 Task: Search one way flight ticket for 4 adults, 1 infant in seat and 1 infant on lap in premium economy from Tinian Island: Tinian International Airport (west Tinian) to Laramie: Laramie Regional Airport on 5-3-2023. Choice of flights is Alaska. Number of bags: 1 checked bag. Price is upto 40000. Outbound departure time preference is 8:00.
Action: Mouse moved to (313, 275)
Screenshot: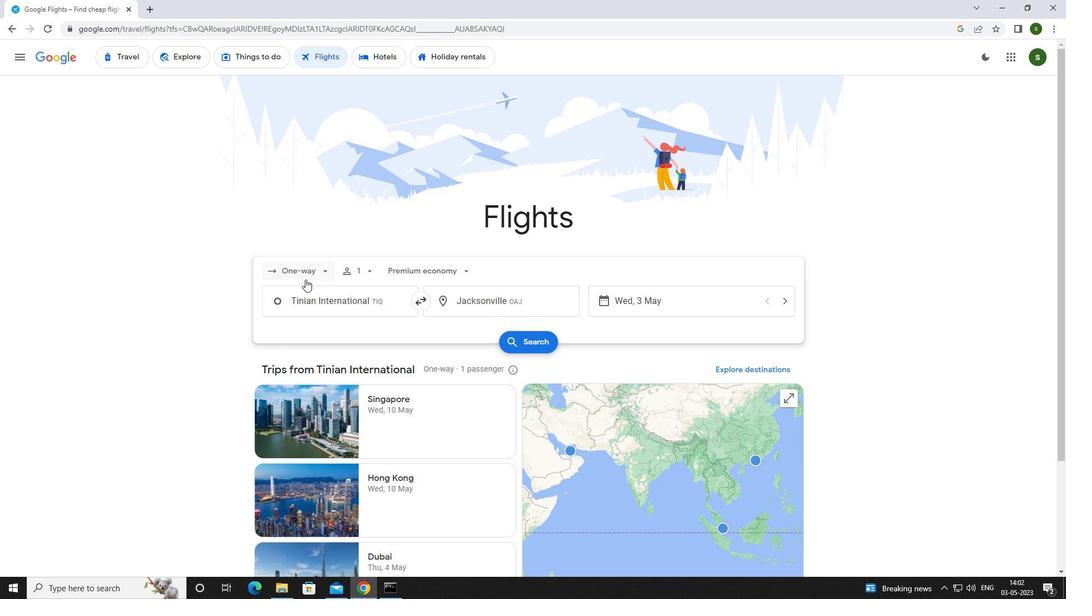 
Action: Mouse pressed left at (313, 275)
Screenshot: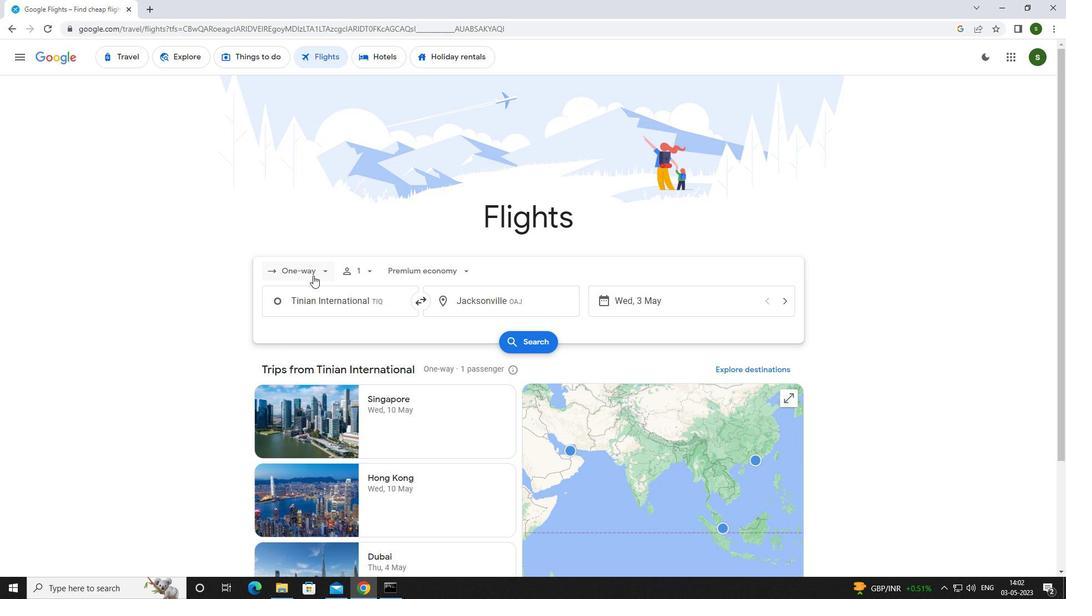 
Action: Mouse moved to (309, 318)
Screenshot: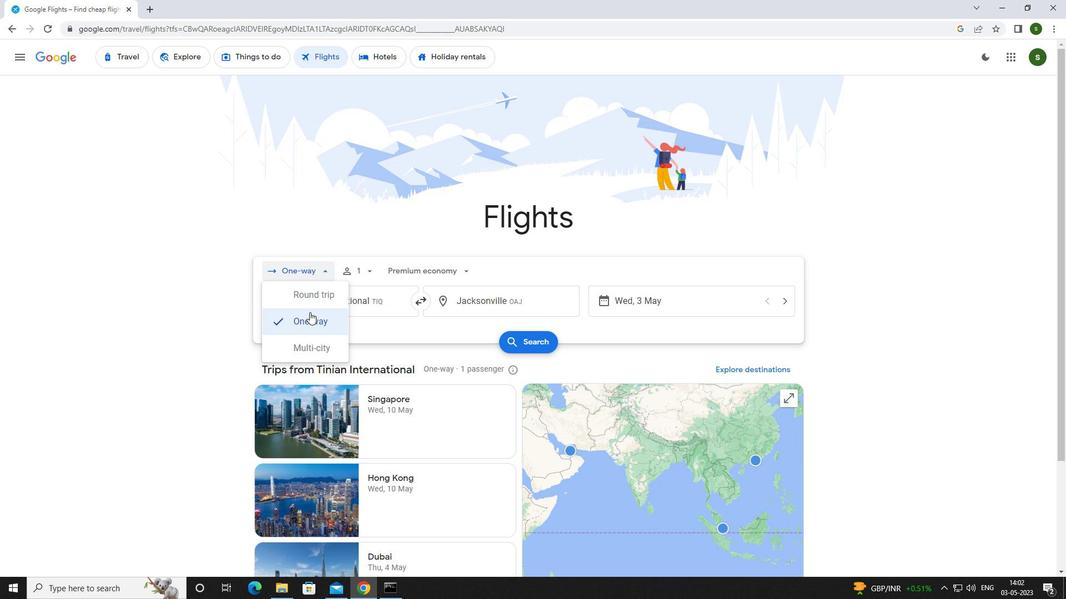 
Action: Mouse pressed left at (309, 318)
Screenshot: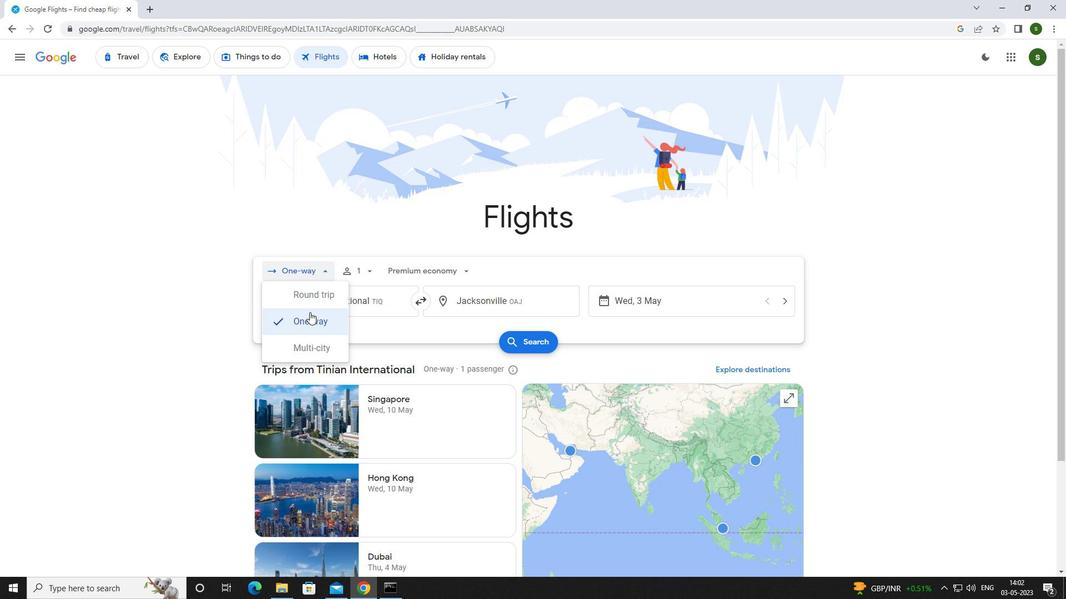 
Action: Mouse moved to (362, 264)
Screenshot: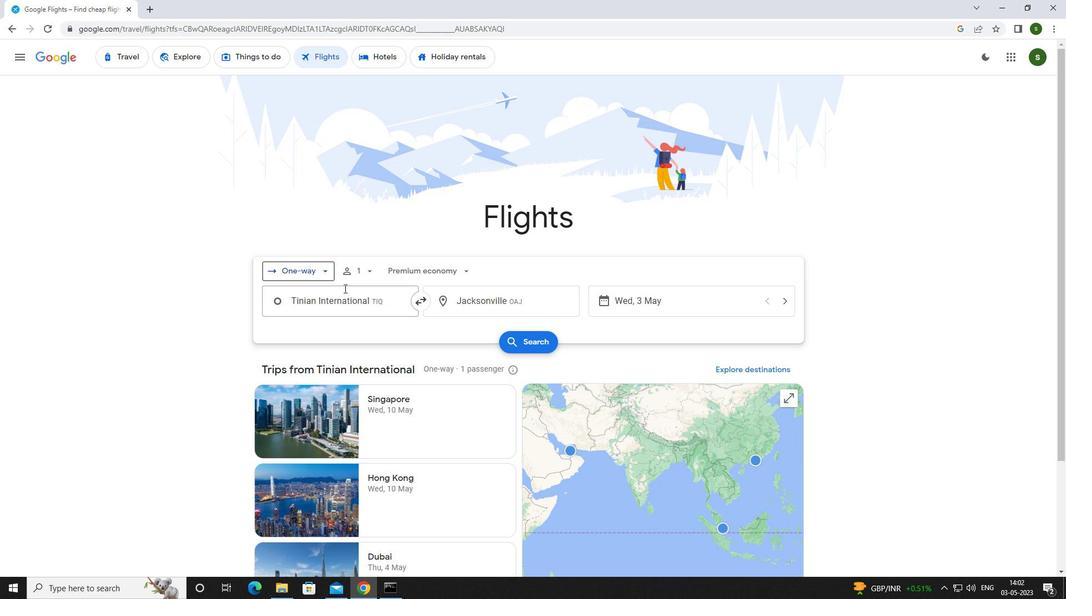 
Action: Mouse pressed left at (362, 264)
Screenshot: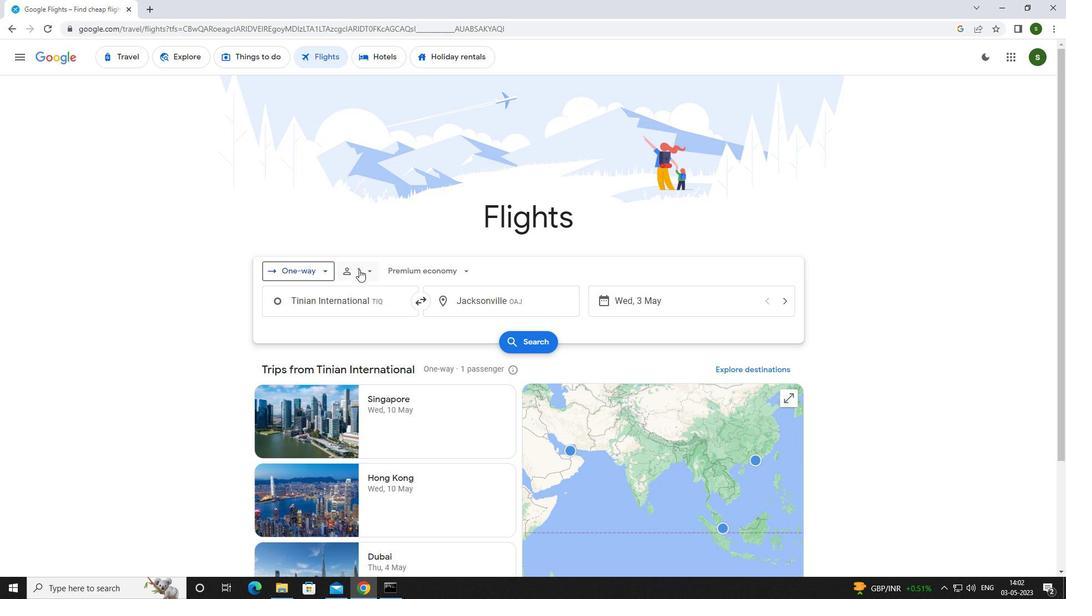 
Action: Mouse moved to (452, 297)
Screenshot: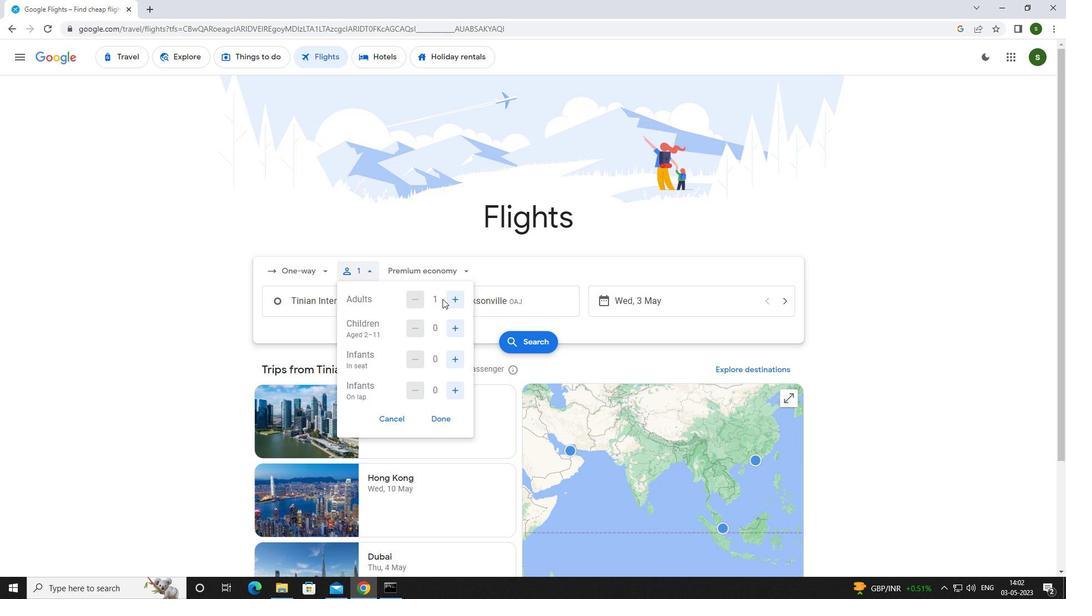 
Action: Mouse pressed left at (452, 297)
Screenshot: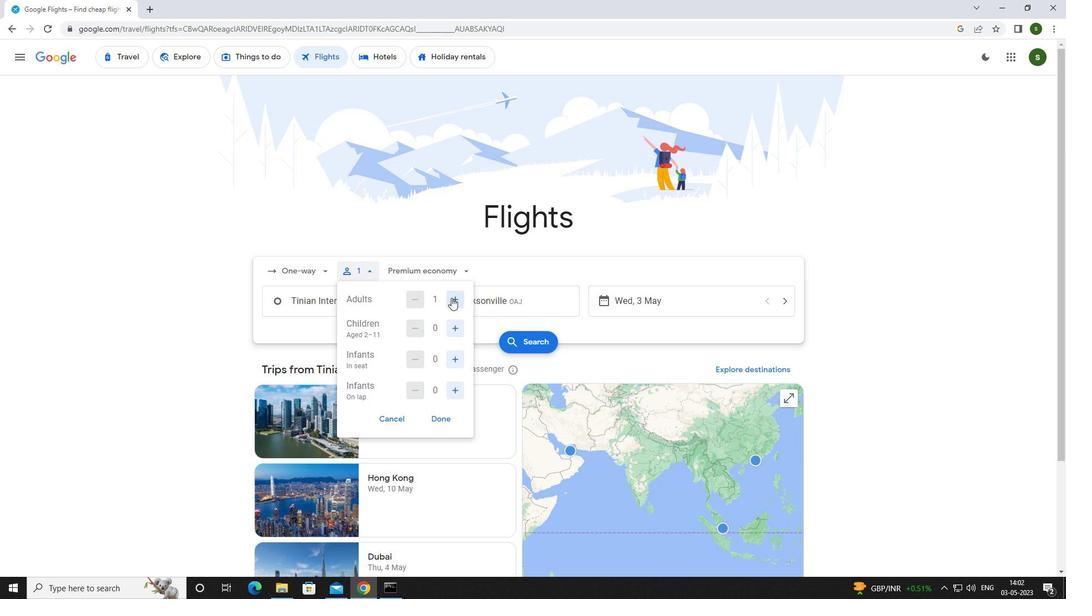 
Action: Mouse pressed left at (452, 297)
Screenshot: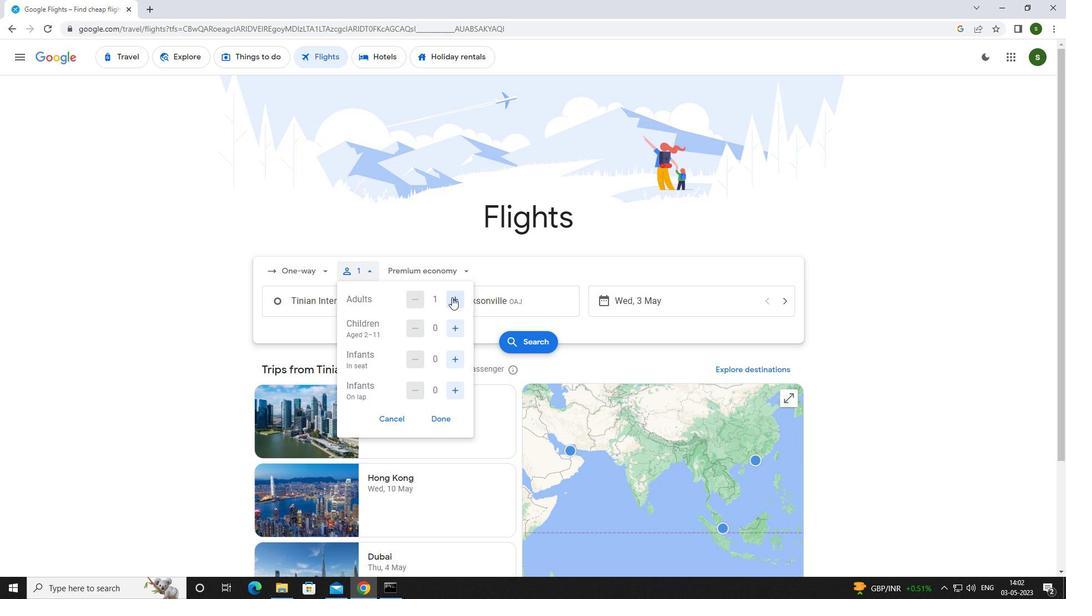 
Action: Mouse pressed left at (452, 297)
Screenshot: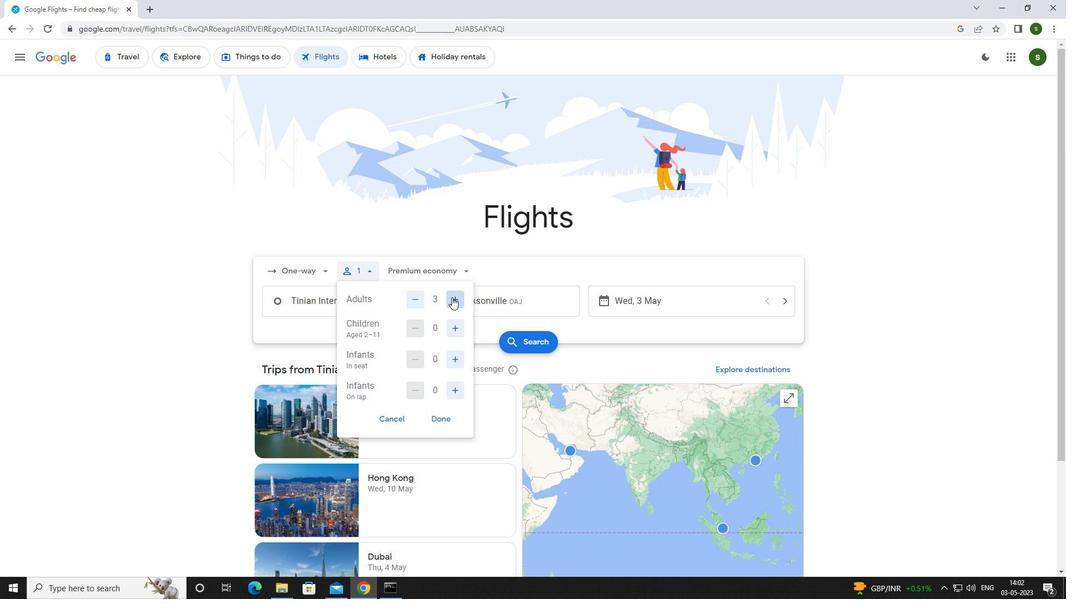 
Action: Mouse moved to (455, 359)
Screenshot: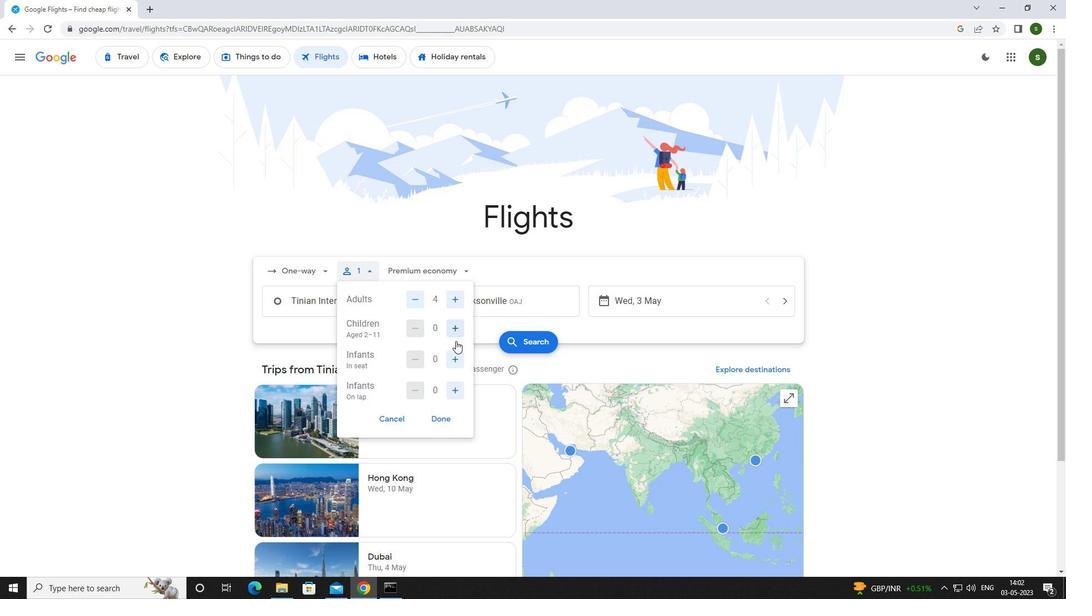 
Action: Mouse pressed left at (455, 359)
Screenshot: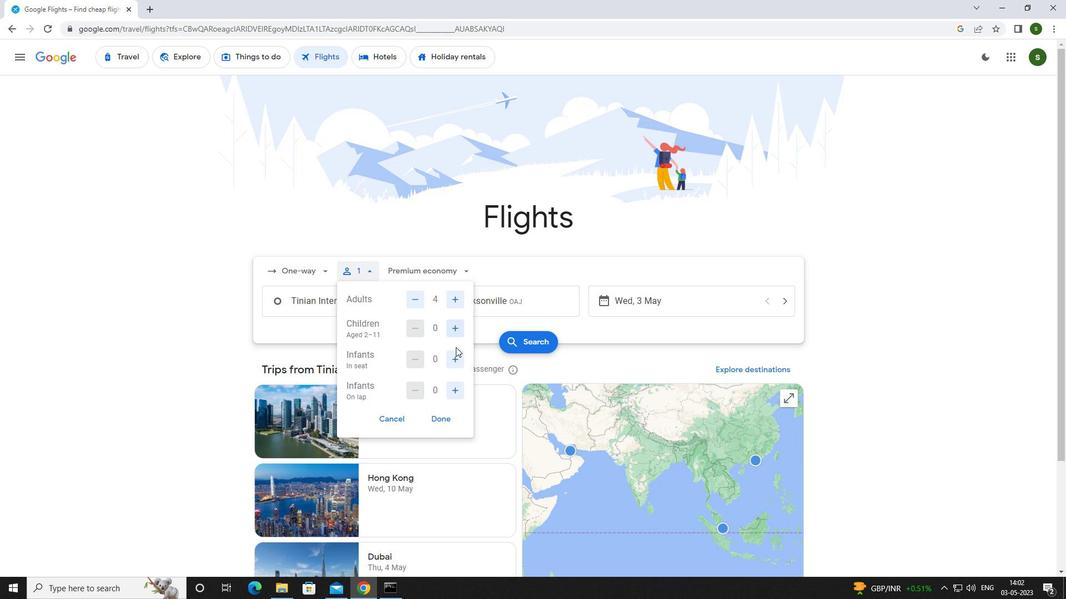
Action: Mouse moved to (454, 395)
Screenshot: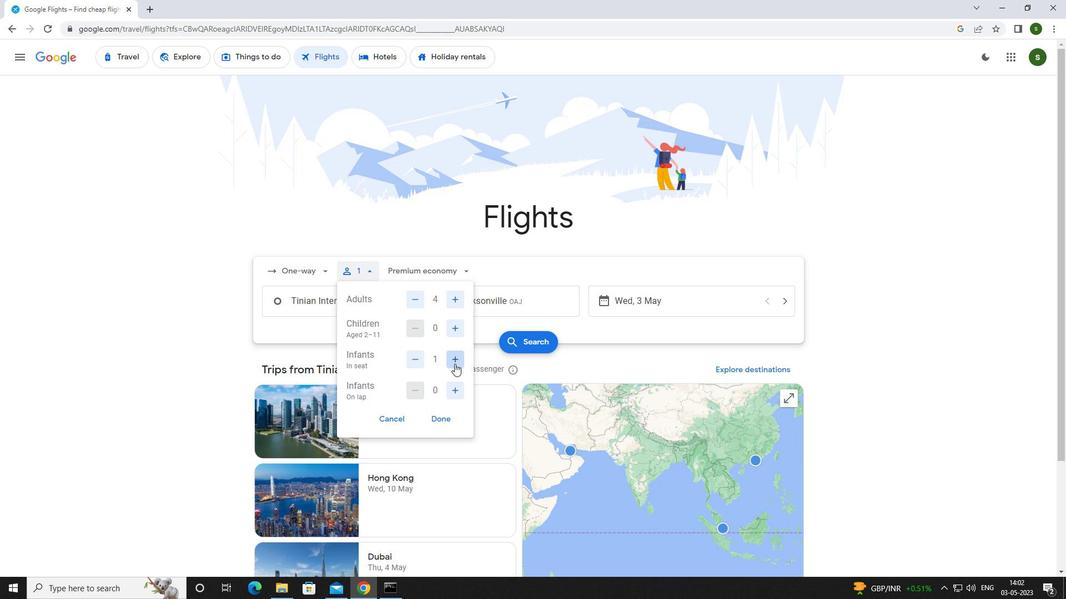 
Action: Mouse pressed left at (454, 395)
Screenshot: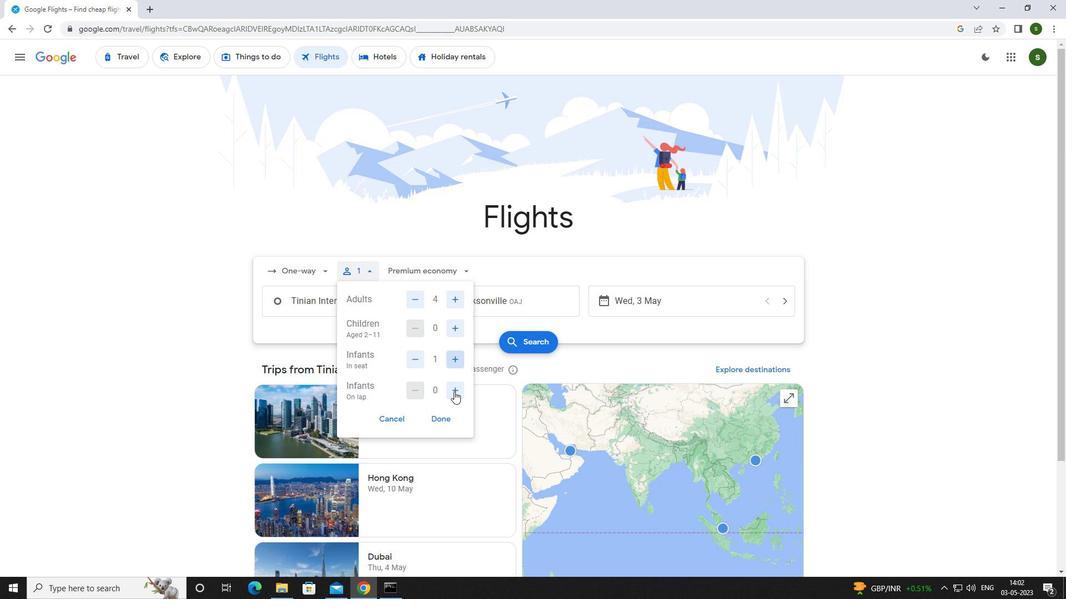 
Action: Mouse moved to (443, 268)
Screenshot: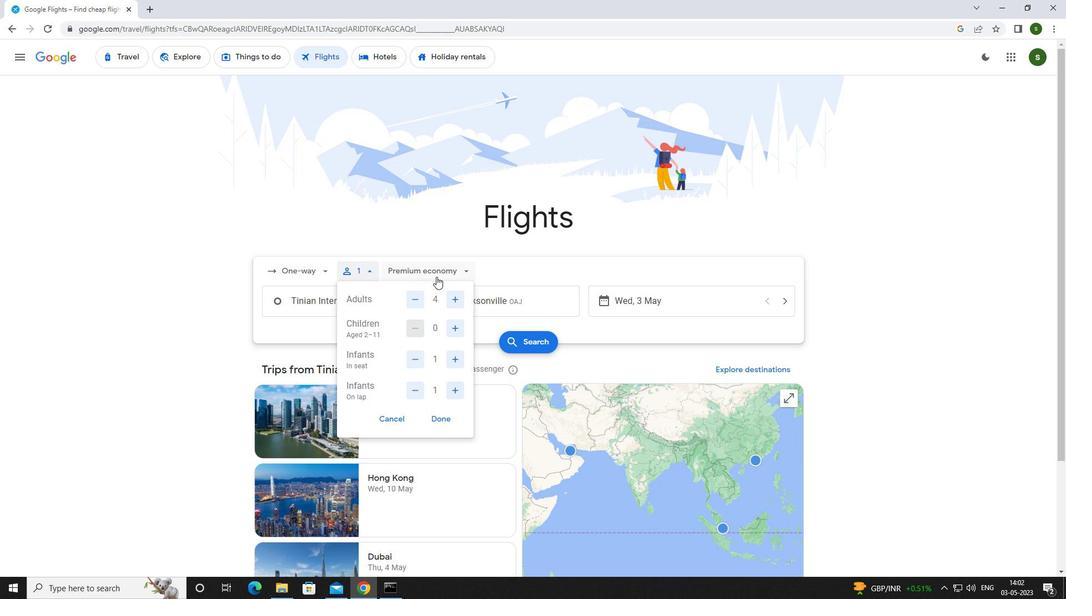 
Action: Mouse pressed left at (443, 268)
Screenshot: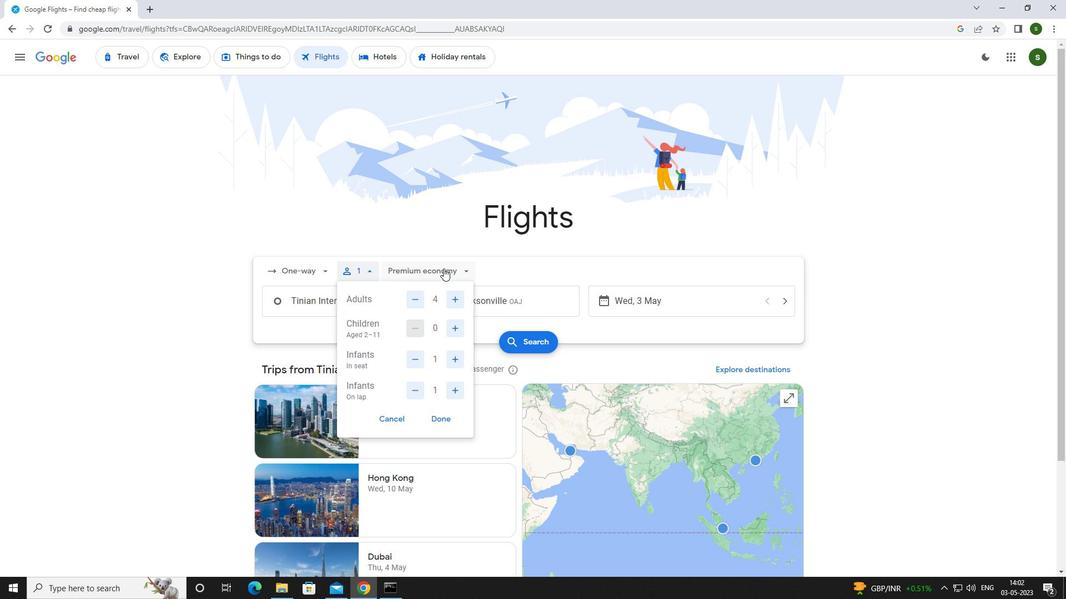 
Action: Mouse moved to (439, 324)
Screenshot: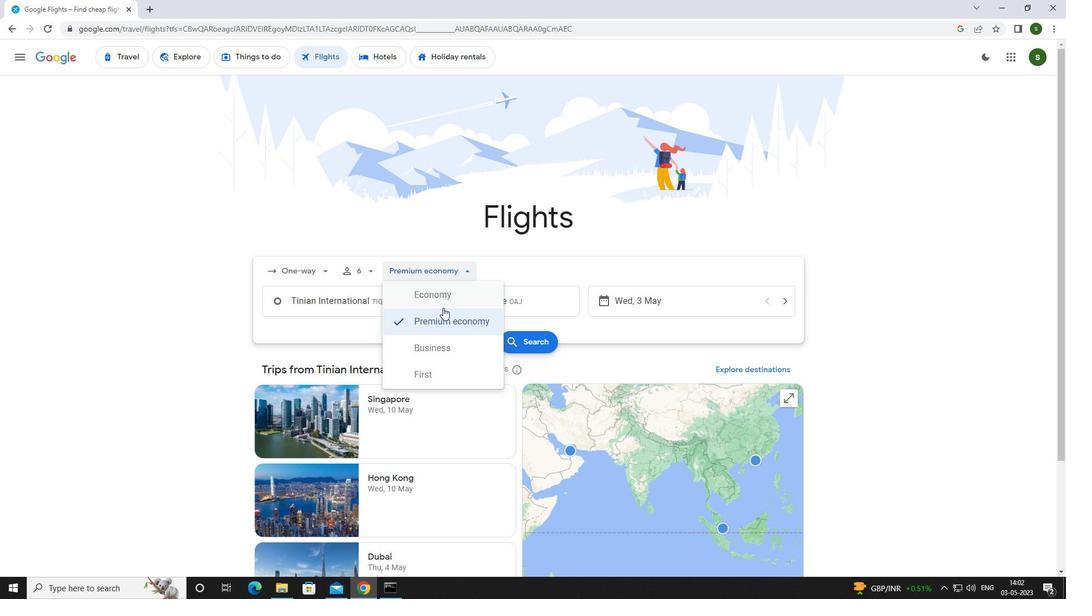 
Action: Mouse pressed left at (439, 324)
Screenshot: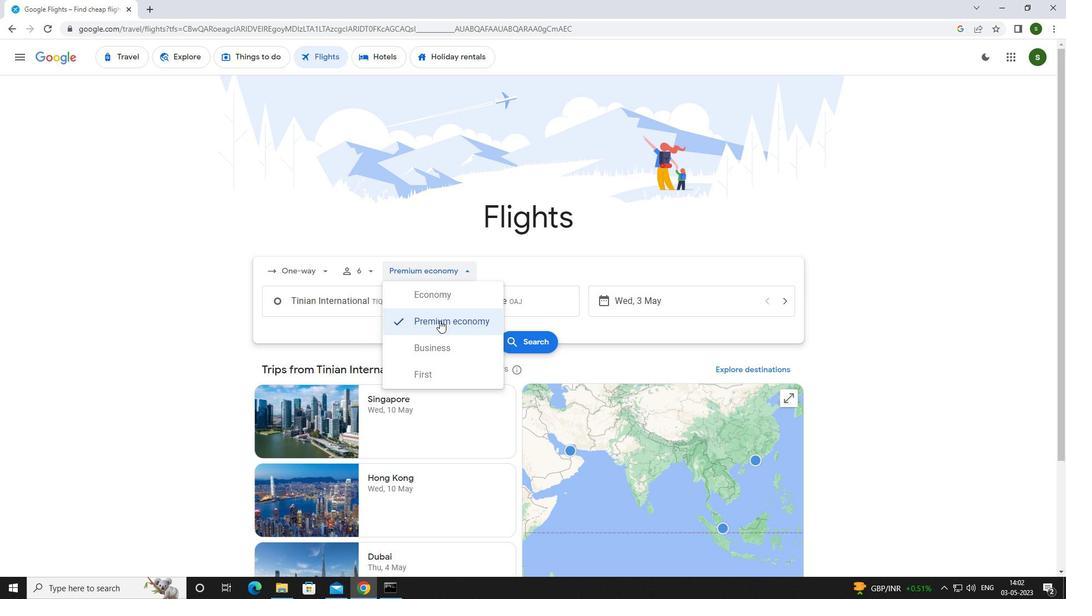 
Action: Mouse moved to (397, 305)
Screenshot: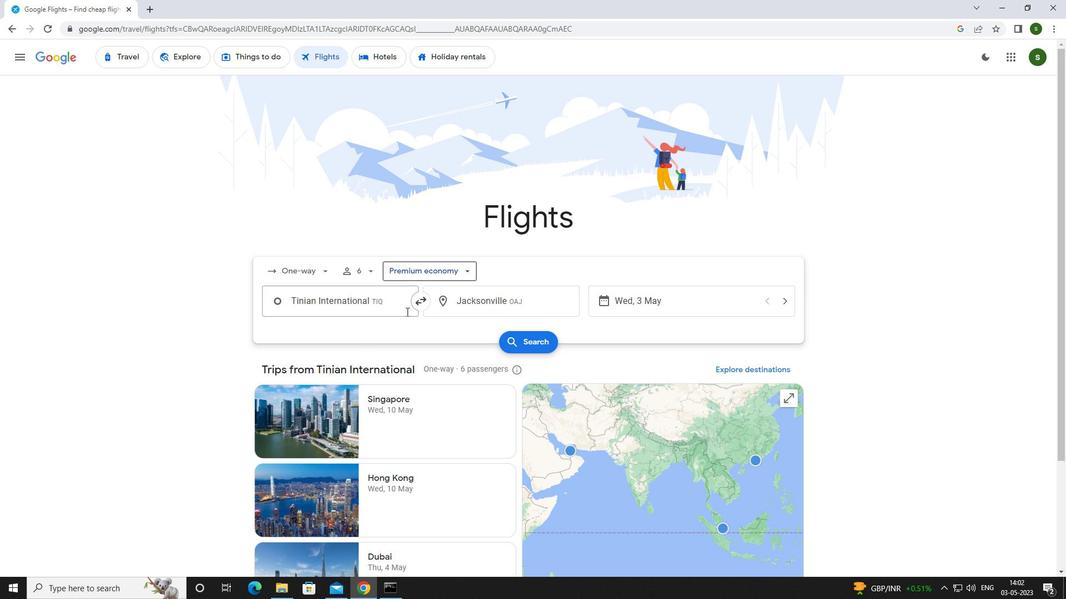 
Action: Mouse pressed left at (397, 305)
Screenshot: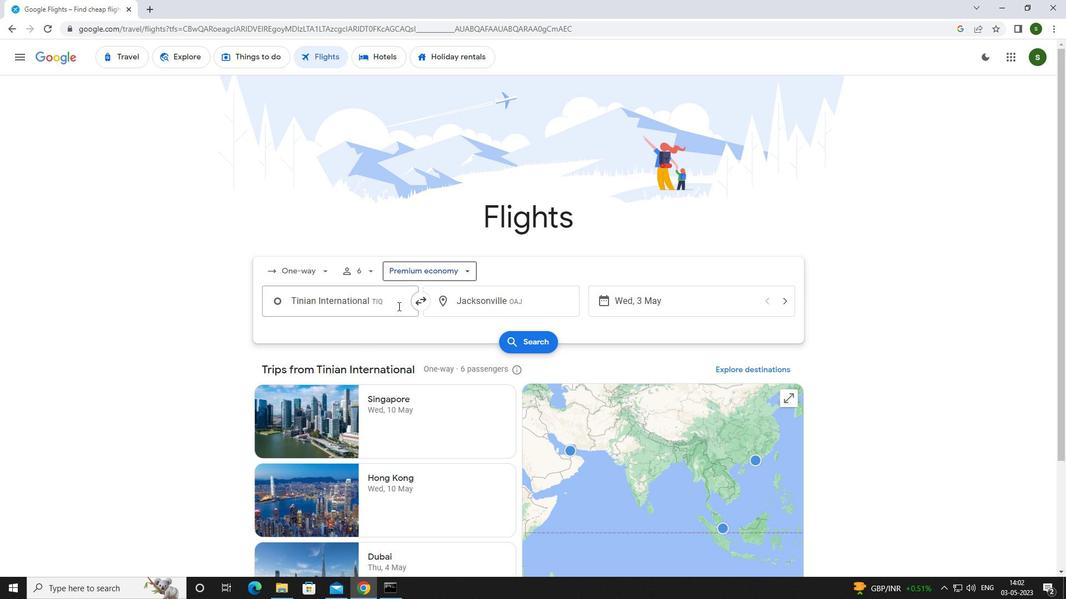 
Action: Mouse moved to (394, 305)
Screenshot: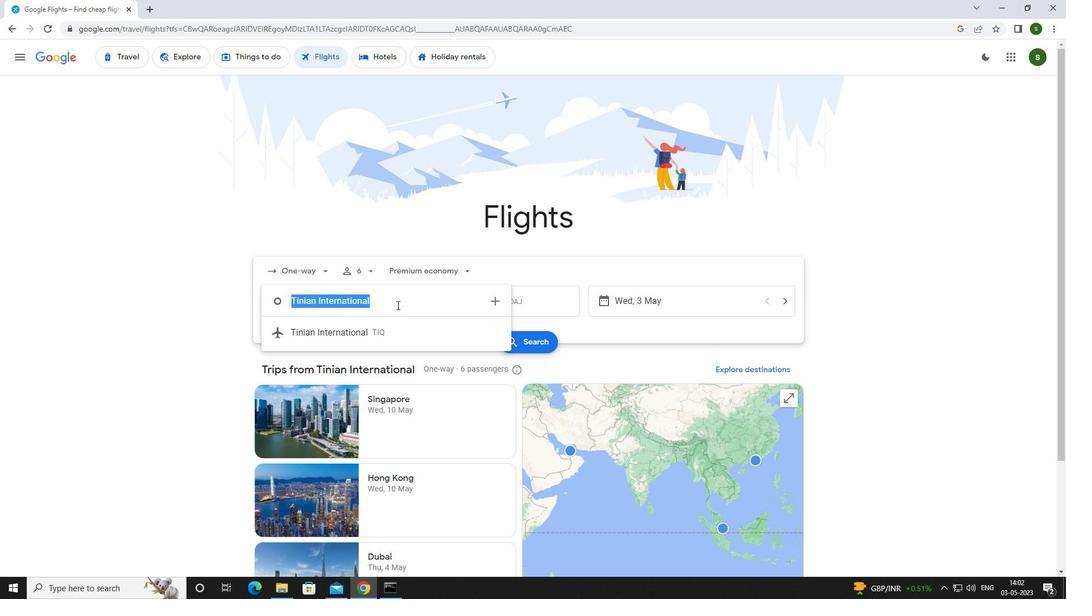 
Action: Key pressed <Key.caps_lock>t<Key.caps_lock>inian<Key.space>
Screenshot: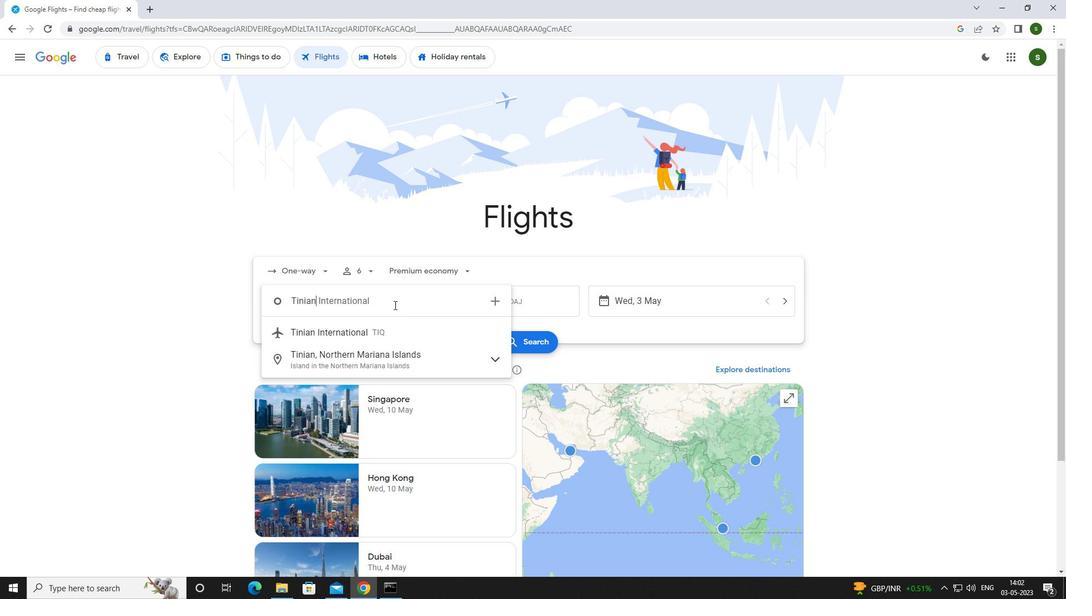 
Action: Mouse moved to (384, 328)
Screenshot: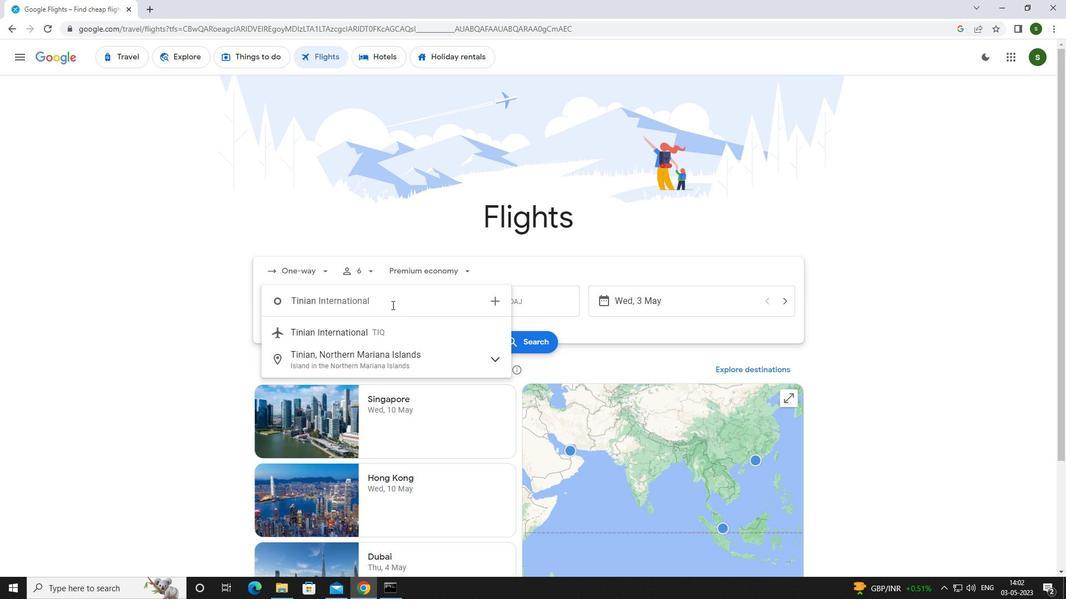 
Action: Mouse pressed left at (384, 328)
Screenshot: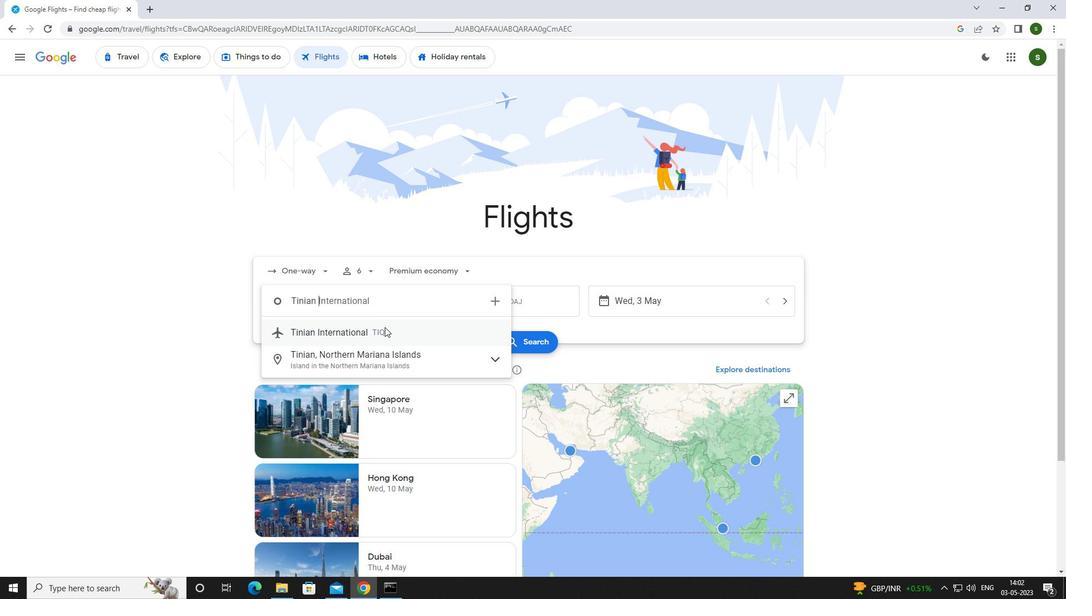 
Action: Mouse moved to (499, 303)
Screenshot: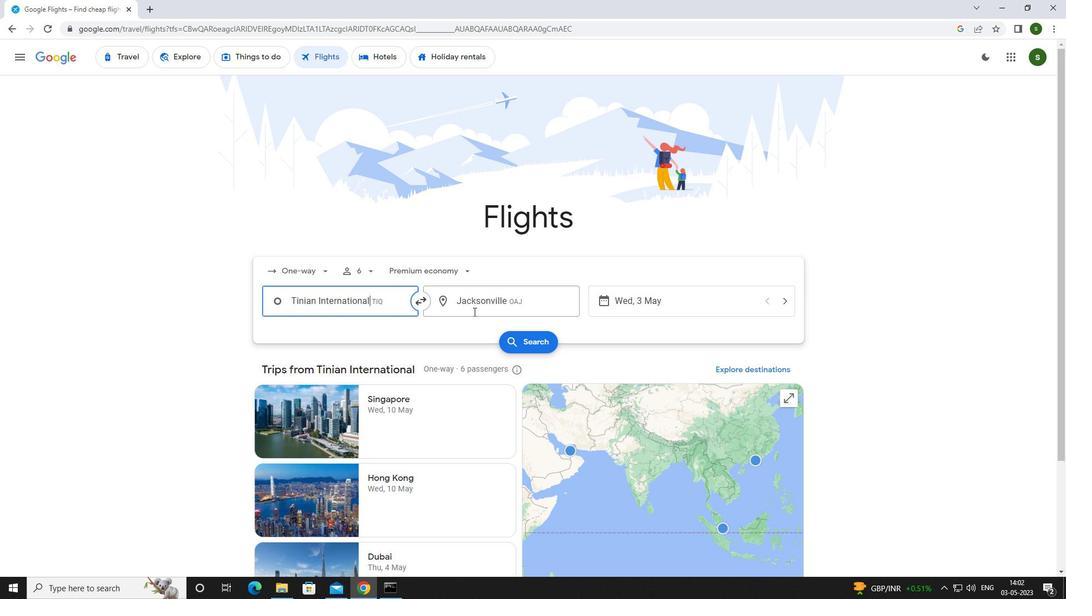 
Action: Mouse pressed left at (499, 303)
Screenshot: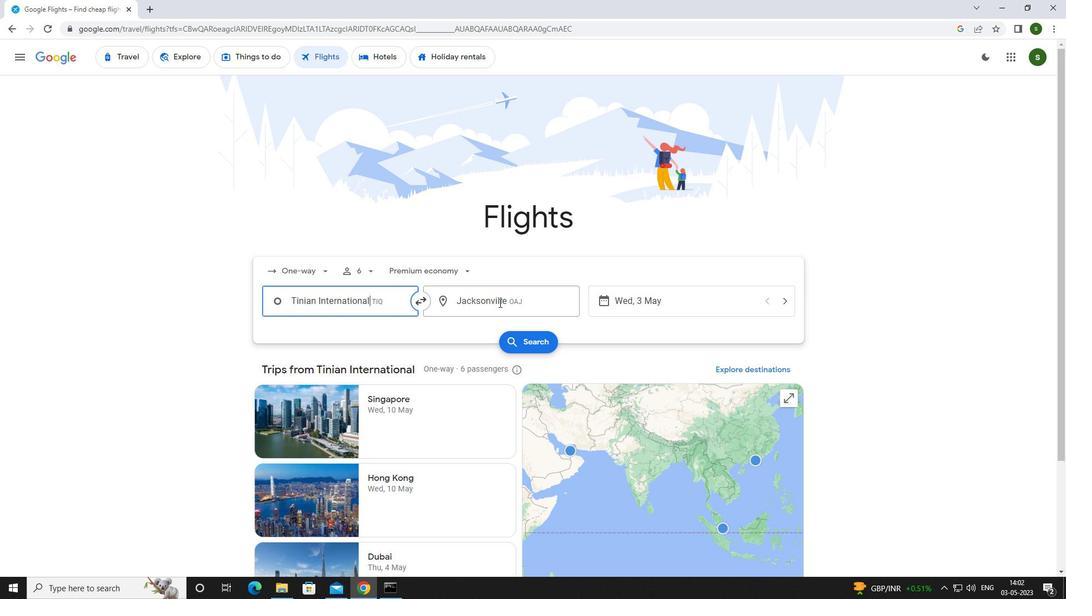 
Action: Mouse moved to (470, 309)
Screenshot: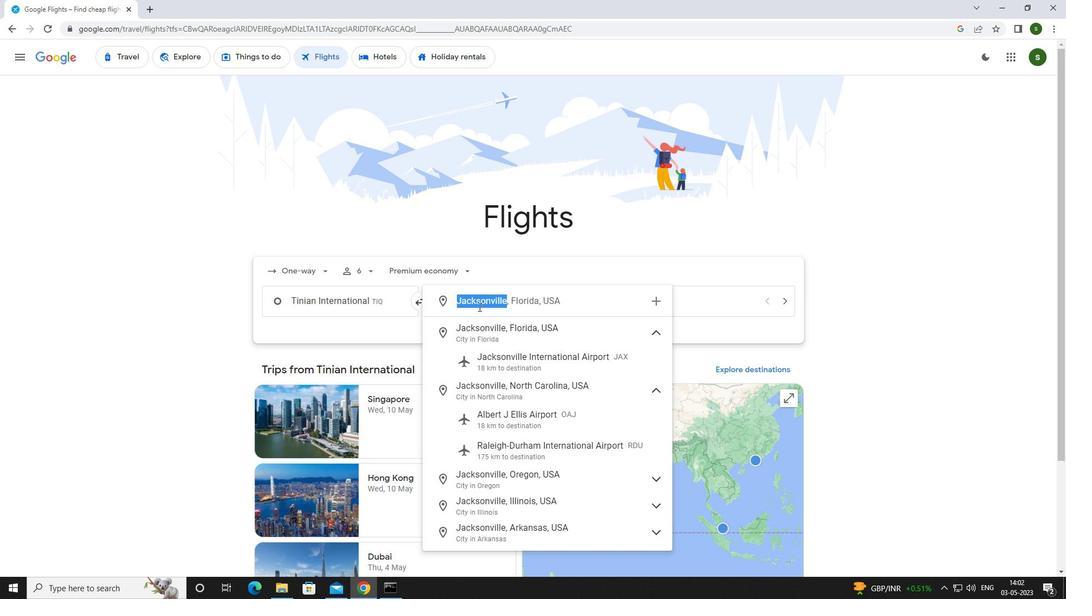 
Action: Key pressed <Key.caps_lock>l<Key.caps_lock>arami
Screenshot: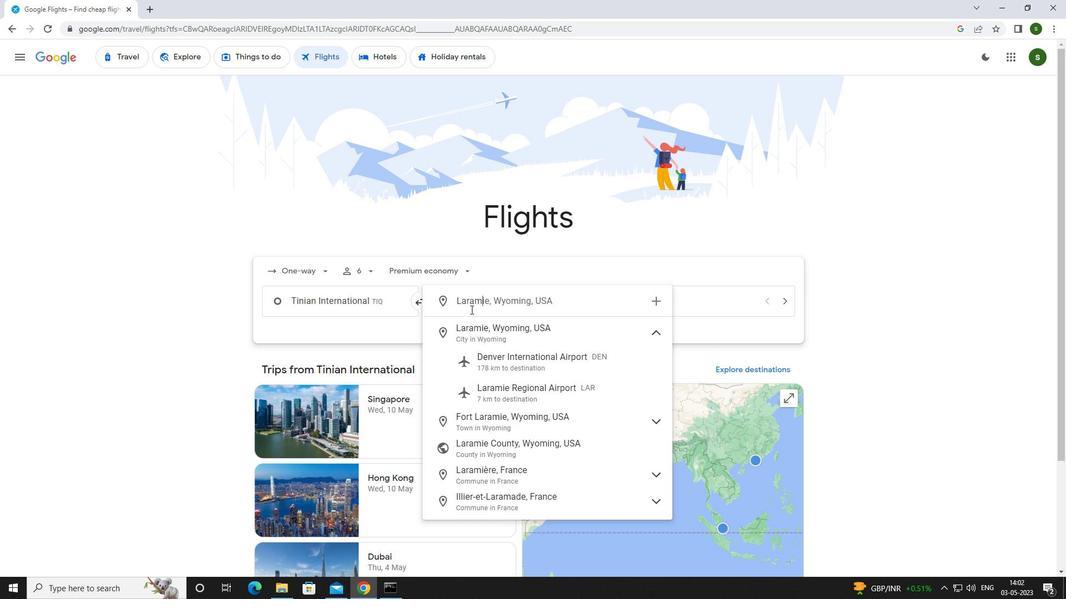 
Action: Mouse moved to (518, 387)
Screenshot: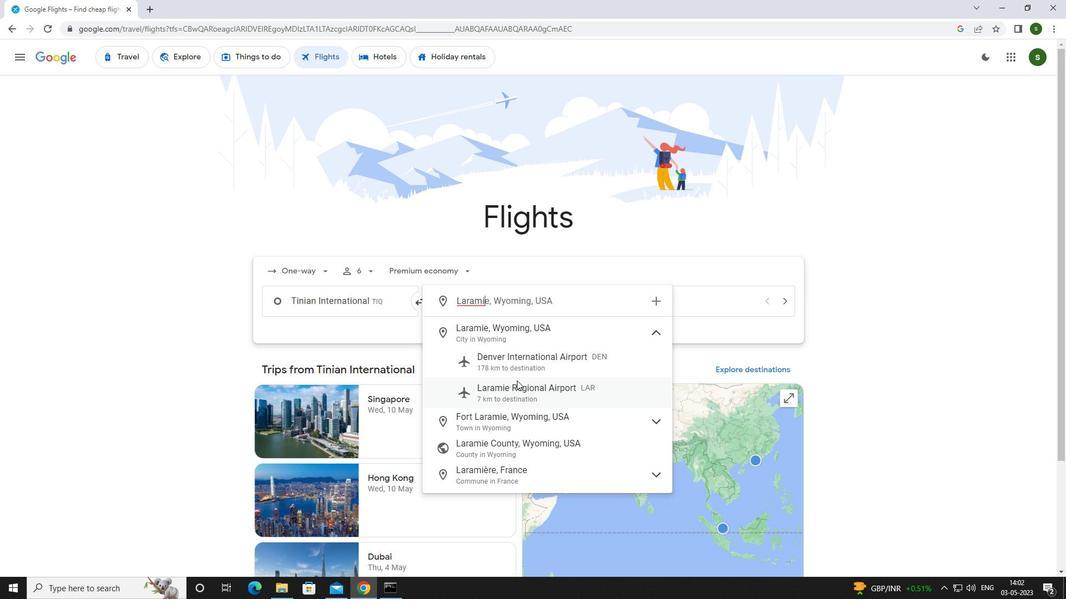 
Action: Mouse pressed left at (518, 387)
Screenshot: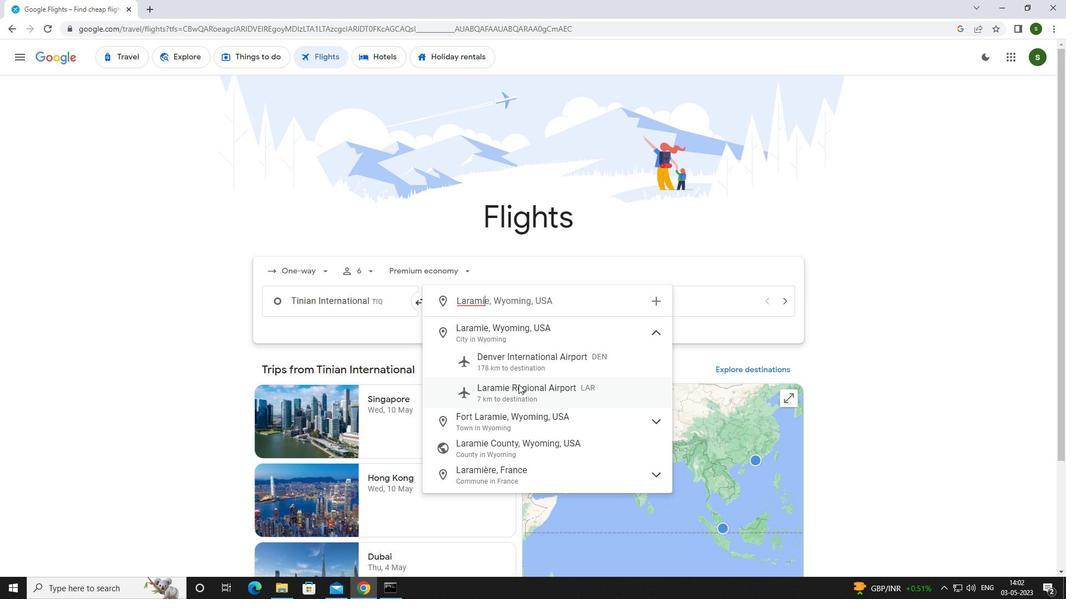 
Action: Mouse moved to (693, 296)
Screenshot: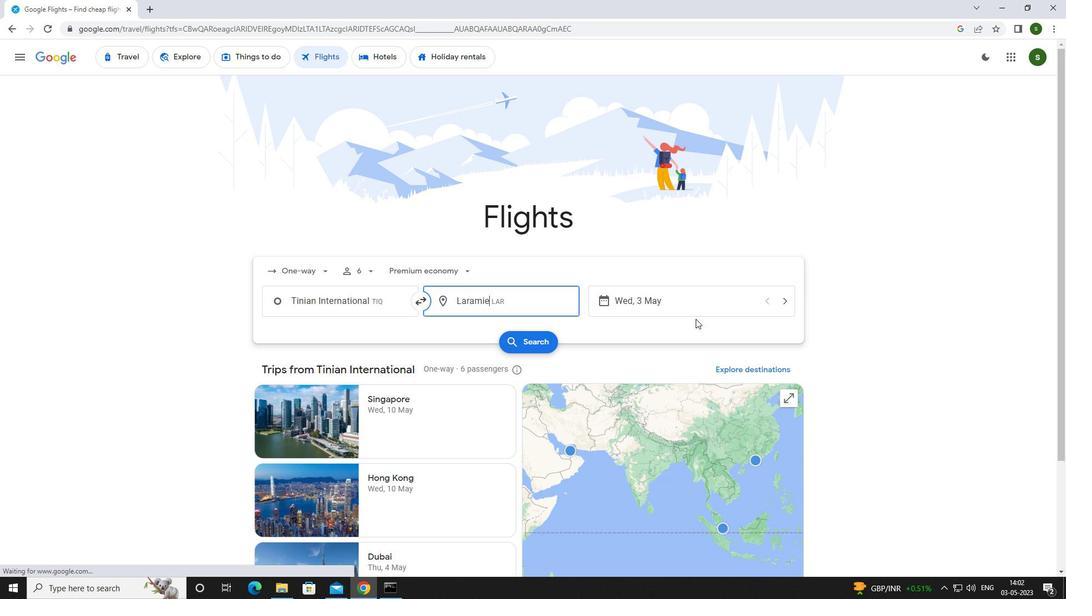 
Action: Mouse pressed left at (693, 296)
Screenshot: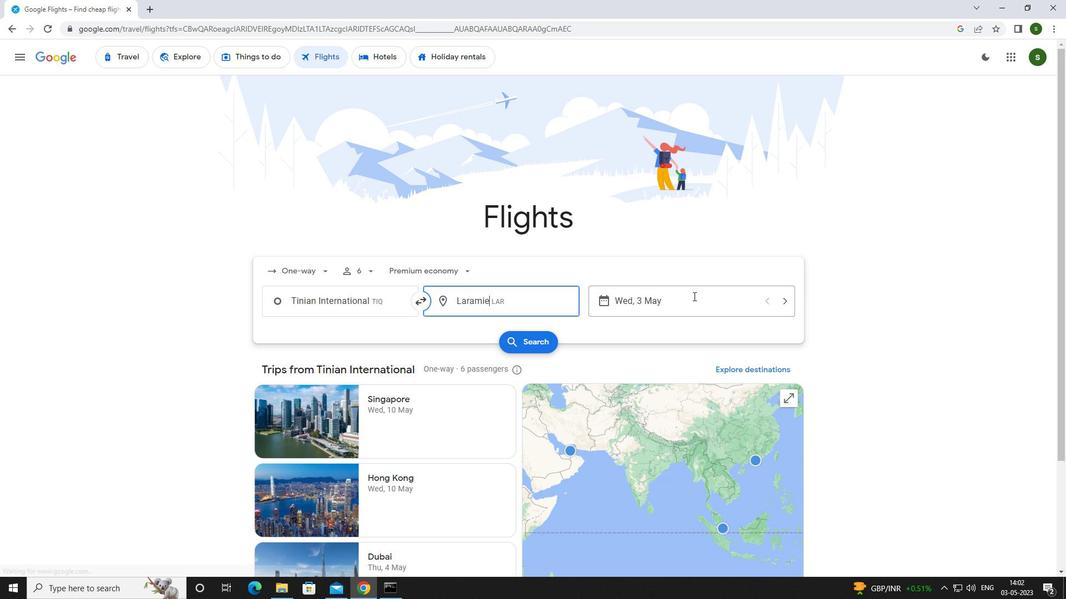 
Action: Mouse moved to (472, 383)
Screenshot: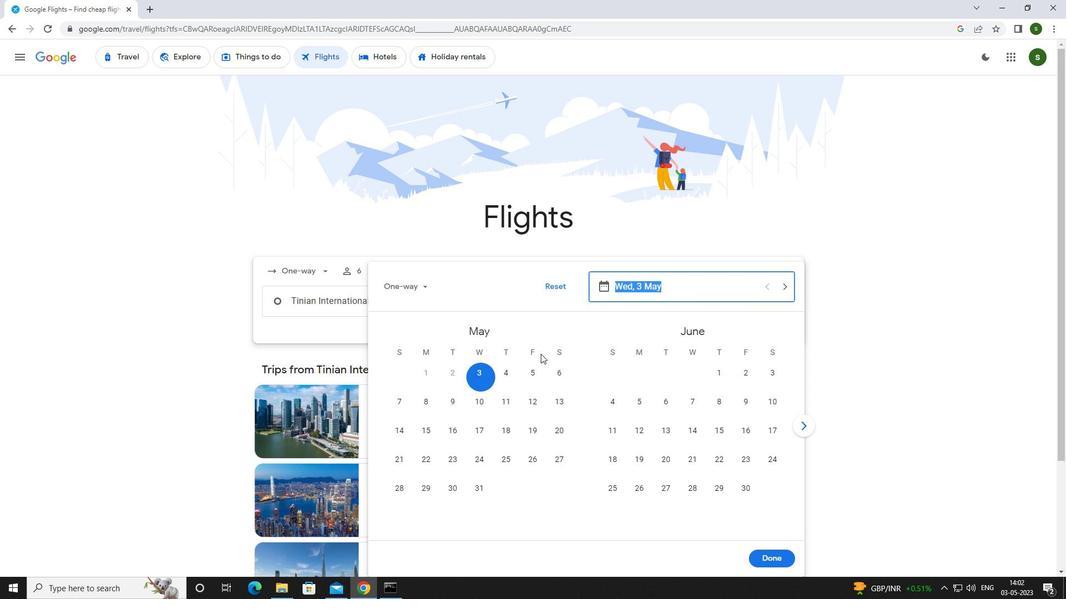 
Action: Mouse pressed left at (472, 383)
Screenshot: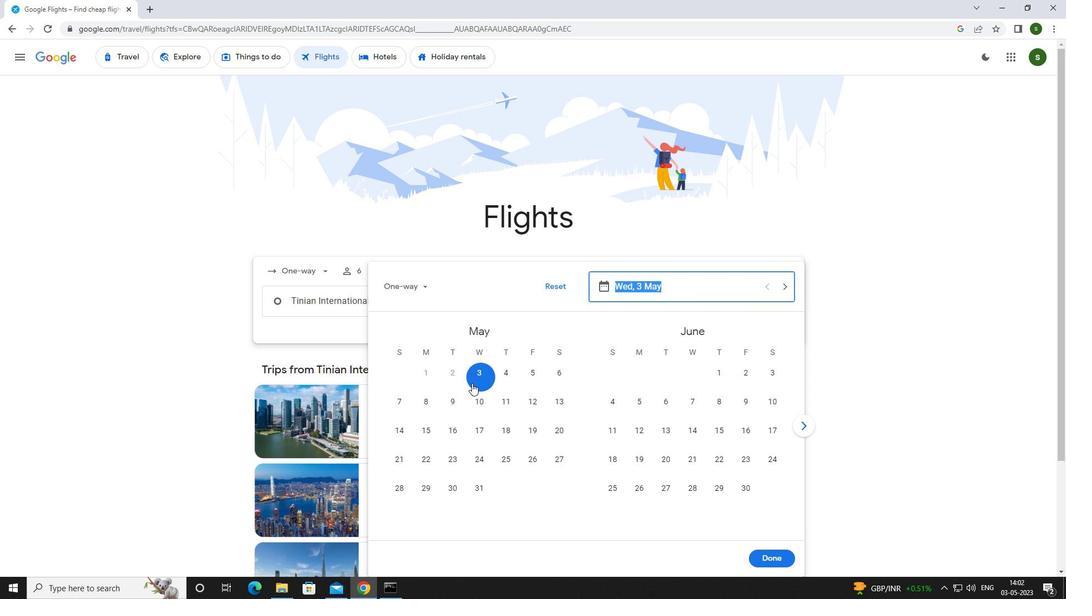 
Action: Mouse moved to (780, 558)
Screenshot: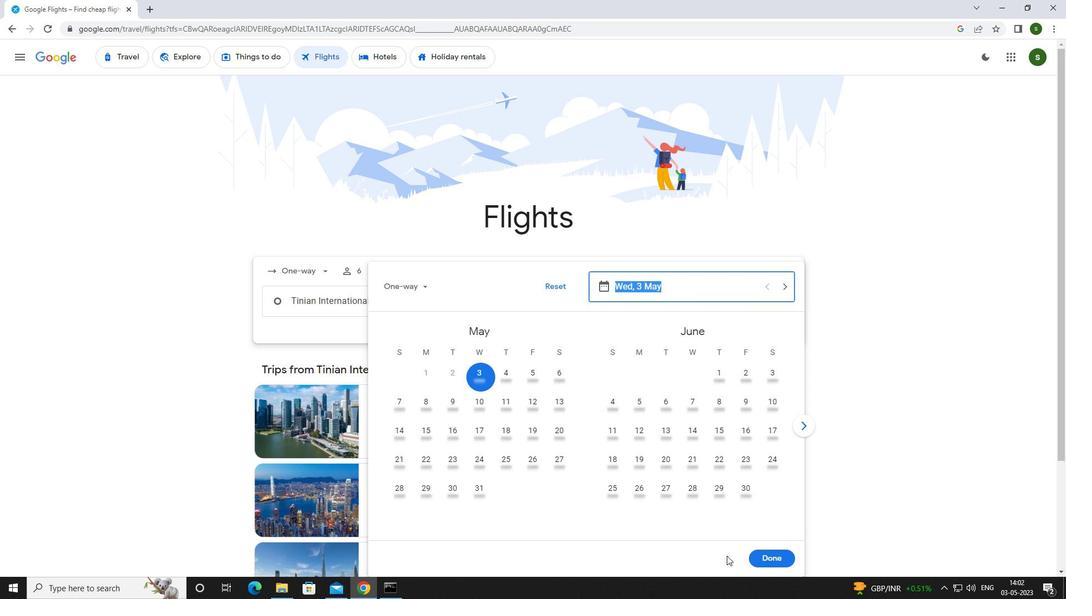 
Action: Mouse pressed left at (780, 558)
Screenshot: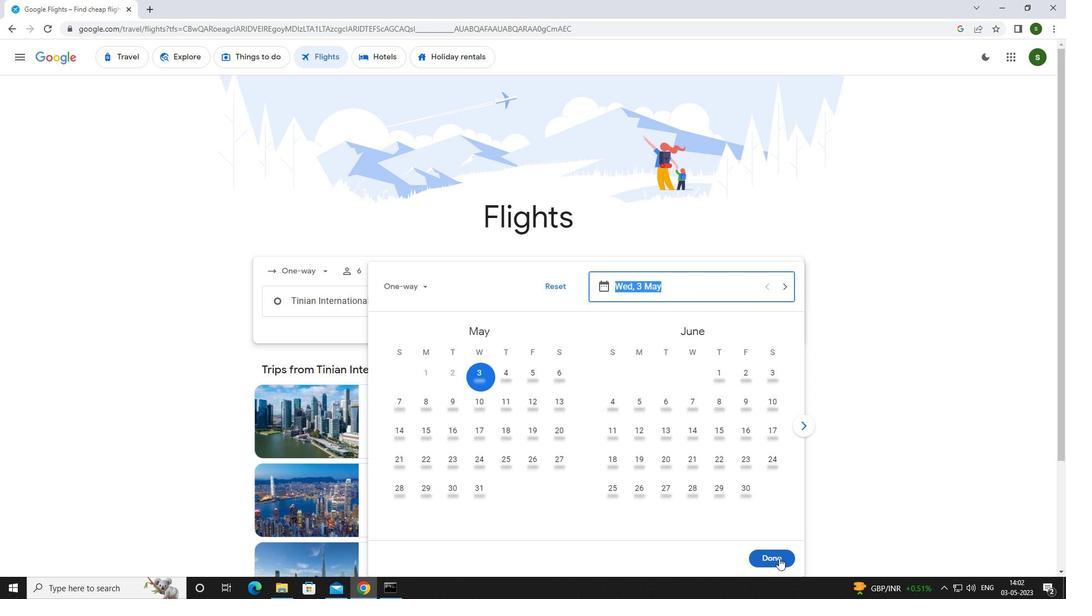 
Action: Mouse moved to (524, 345)
Screenshot: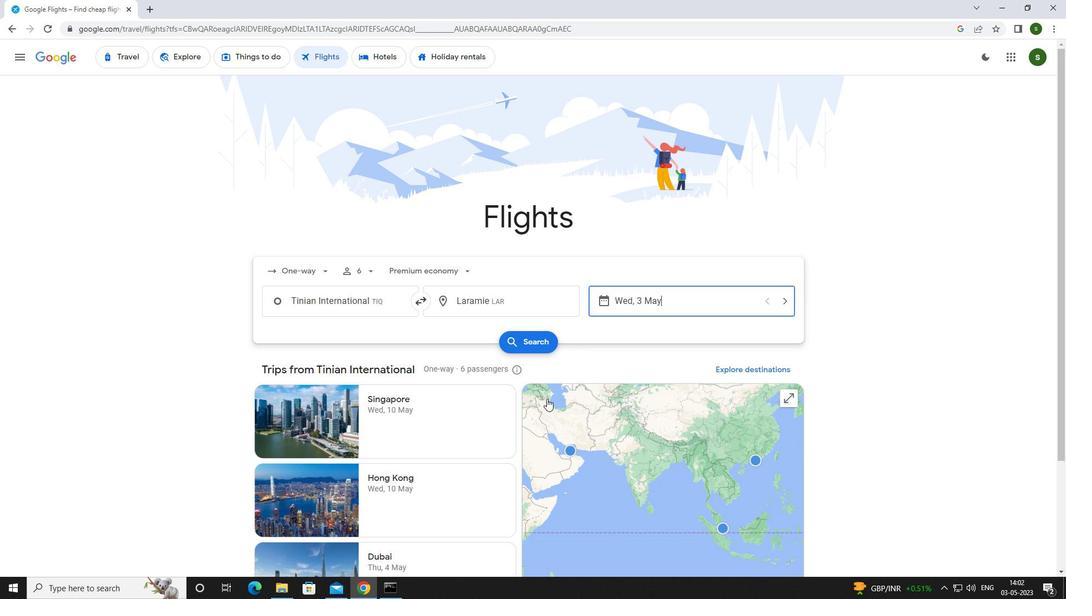 
Action: Mouse pressed left at (524, 345)
Screenshot: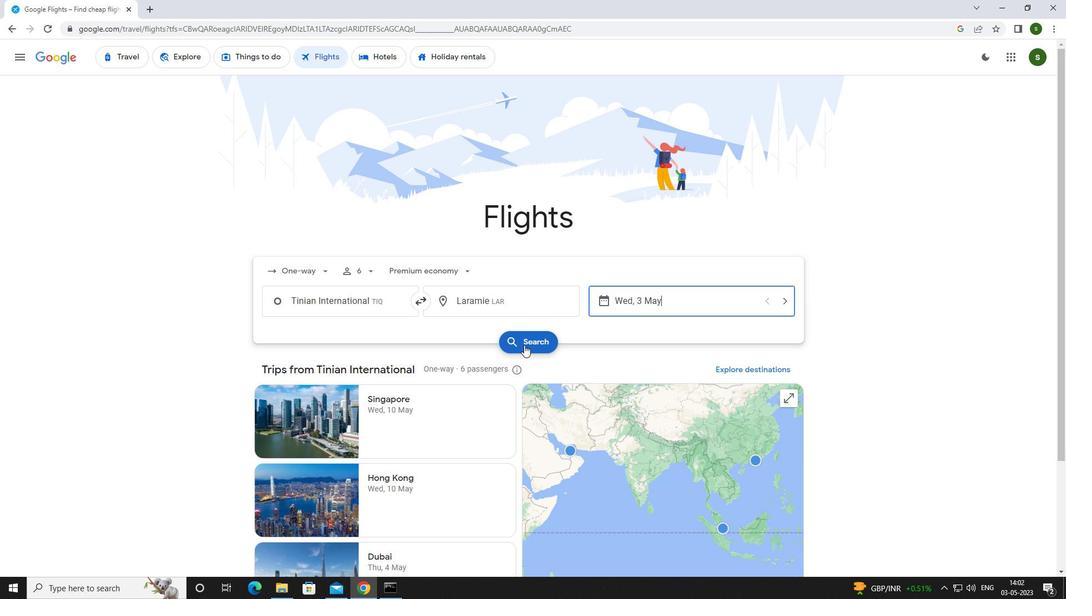 
Action: Mouse moved to (274, 158)
Screenshot: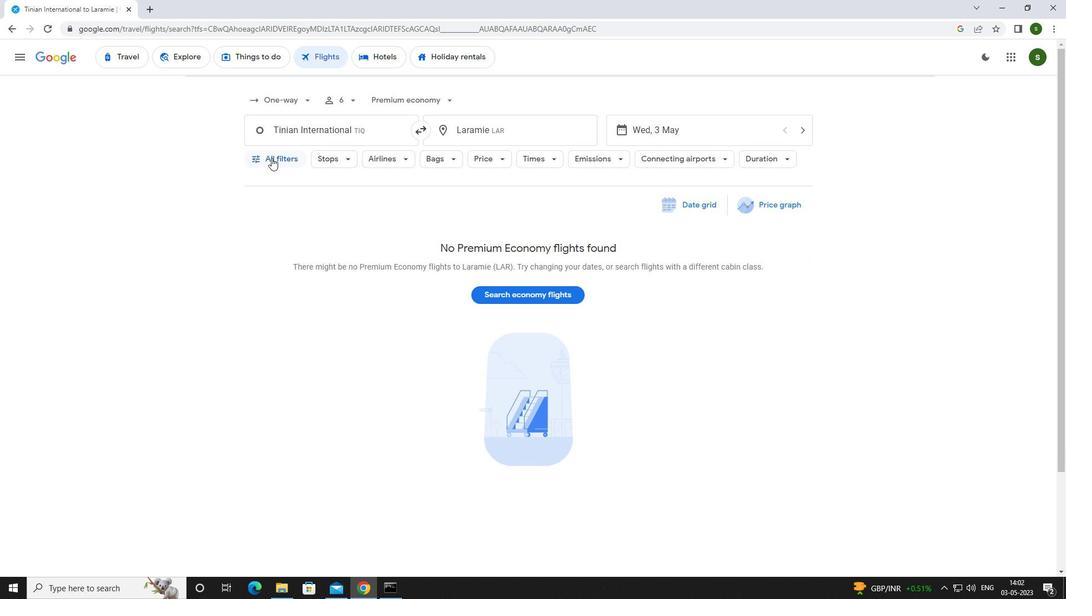 
Action: Mouse pressed left at (274, 158)
Screenshot: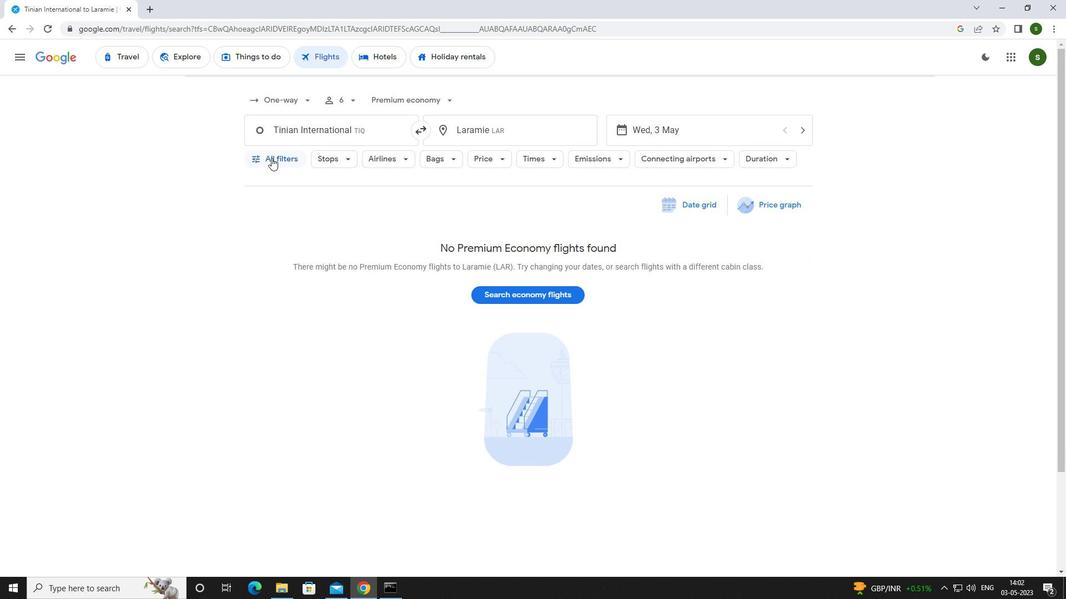 
Action: Mouse moved to (413, 395)
Screenshot: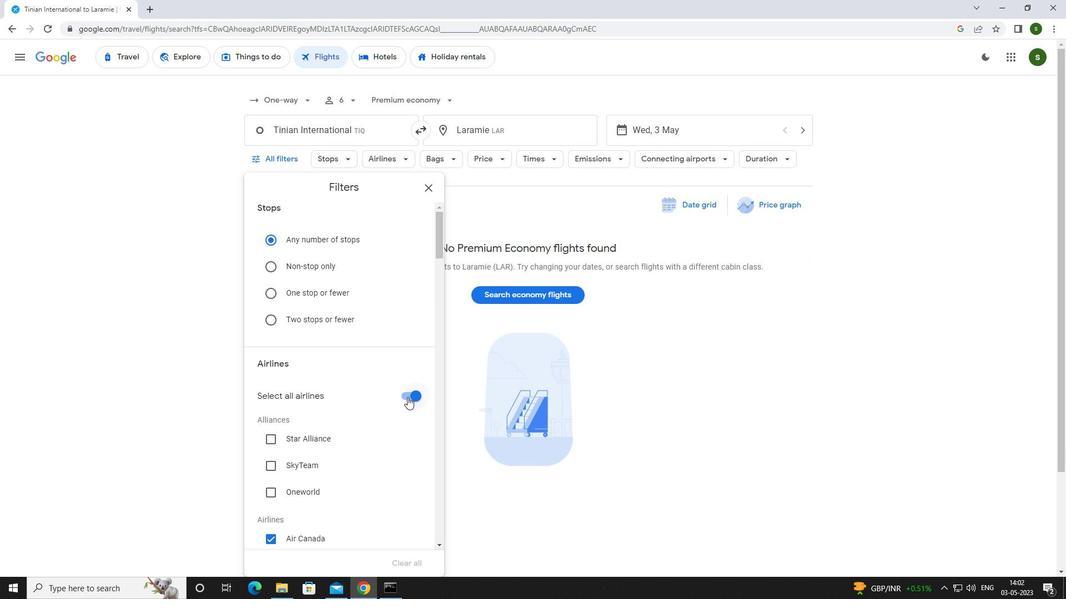 
Action: Mouse pressed left at (413, 395)
Screenshot: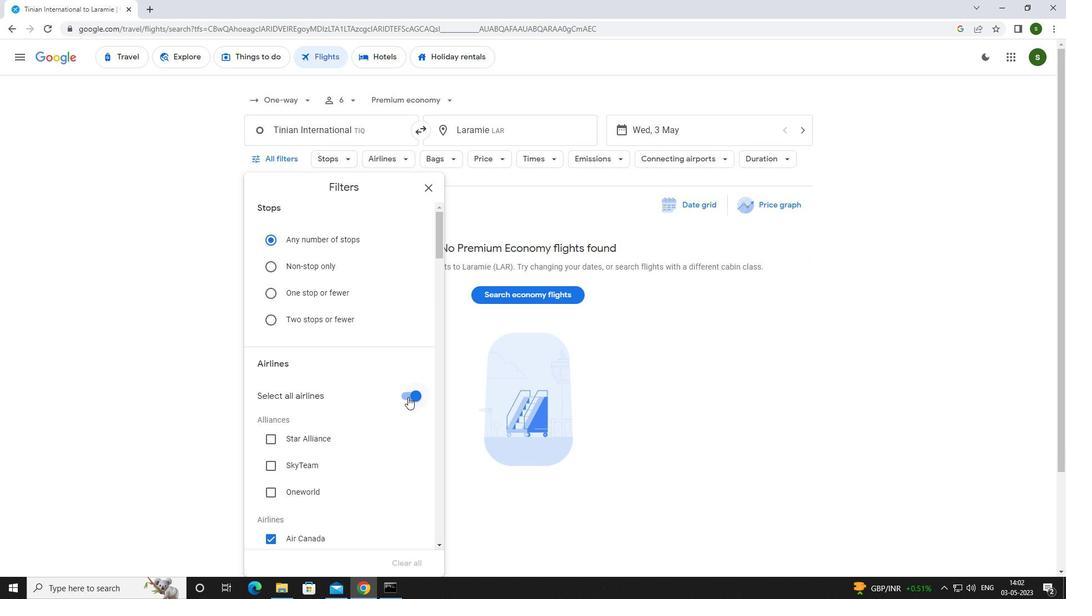 
Action: Mouse moved to (360, 357)
Screenshot: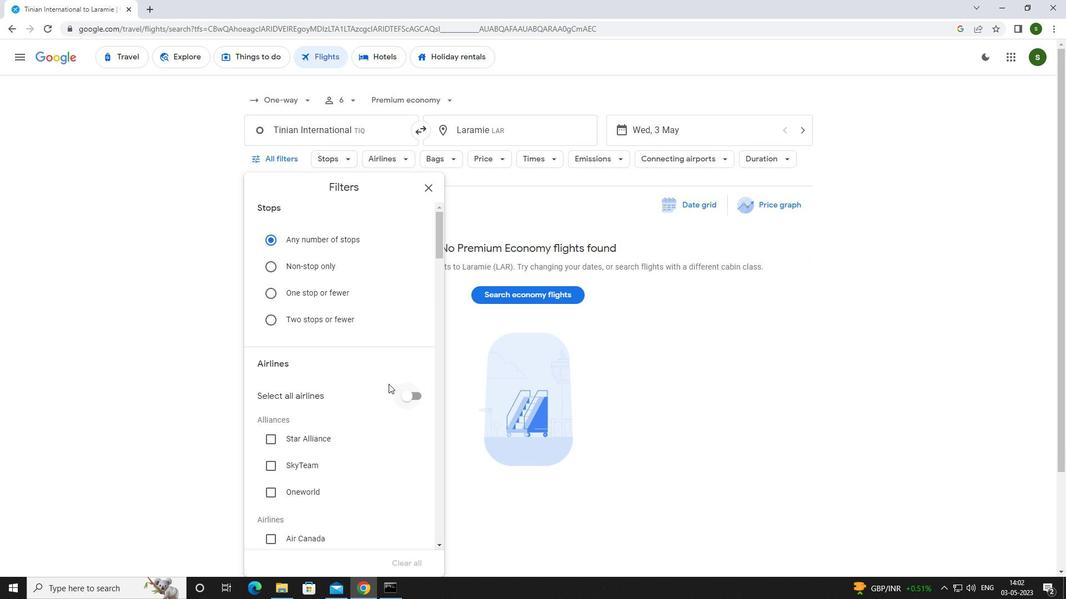 
Action: Mouse scrolled (360, 357) with delta (0, 0)
Screenshot: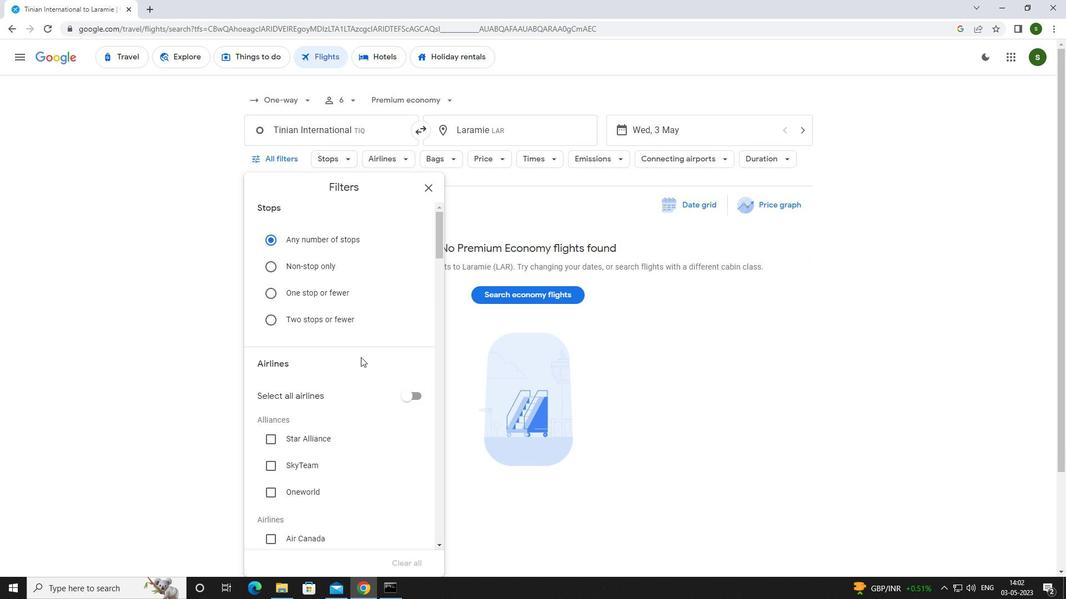
Action: Mouse scrolled (360, 357) with delta (0, 0)
Screenshot: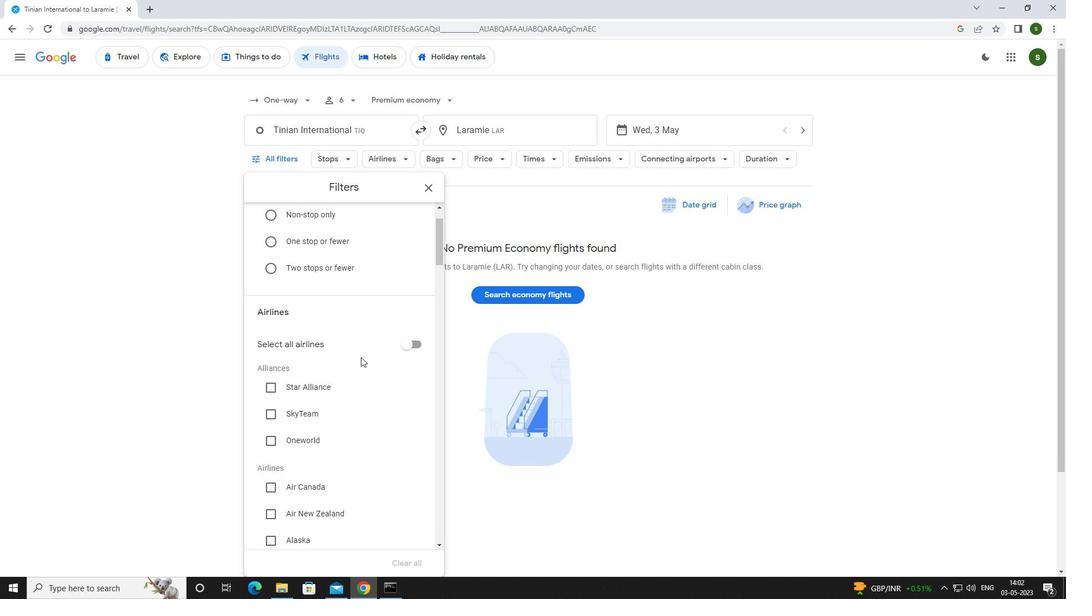 
Action: Mouse scrolled (360, 357) with delta (0, 0)
Screenshot: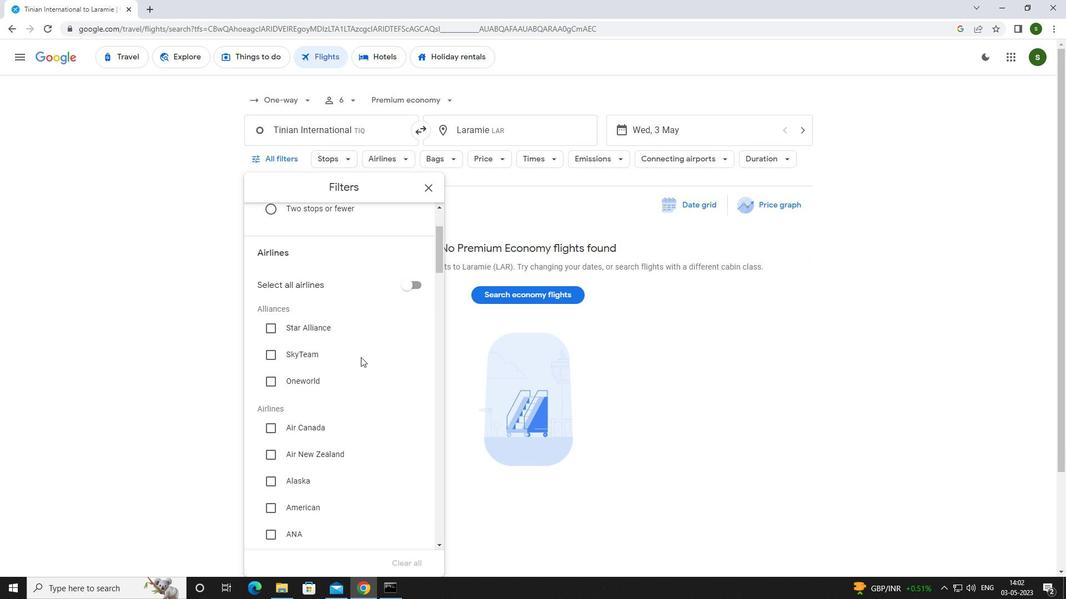 
Action: Mouse moved to (292, 424)
Screenshot: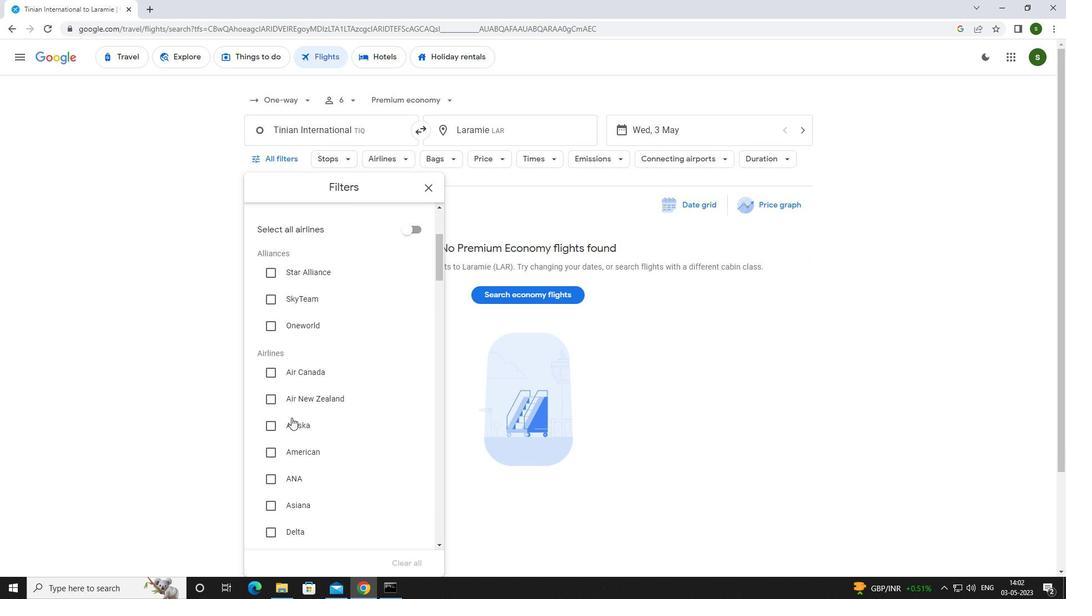 
Action: Mouse pressed left at (292, 424)
Screenshot: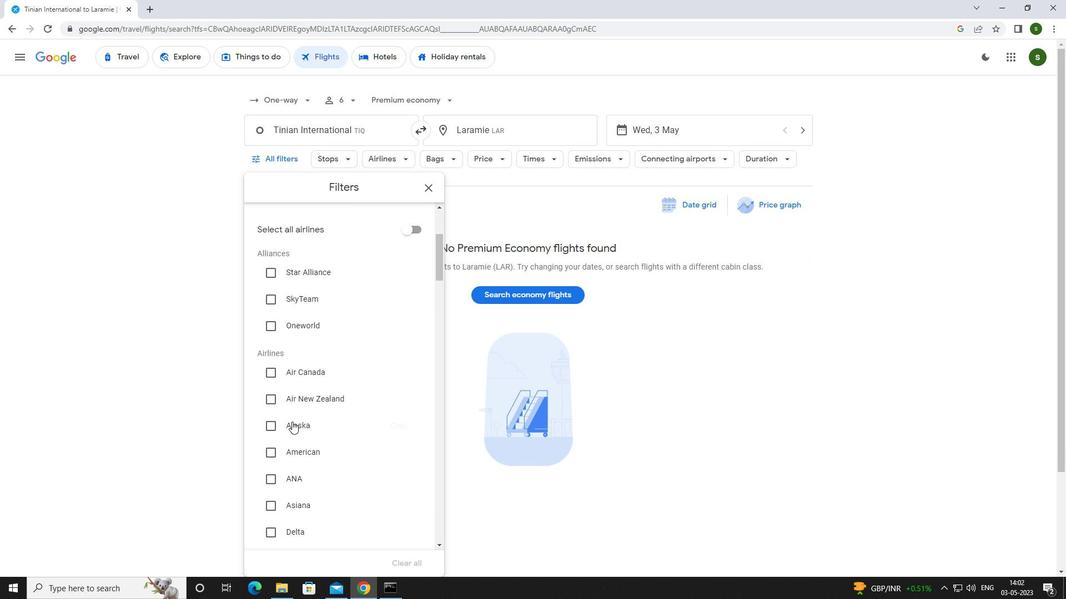 
Action: Mouse moved to (292, 425)
Screenshot: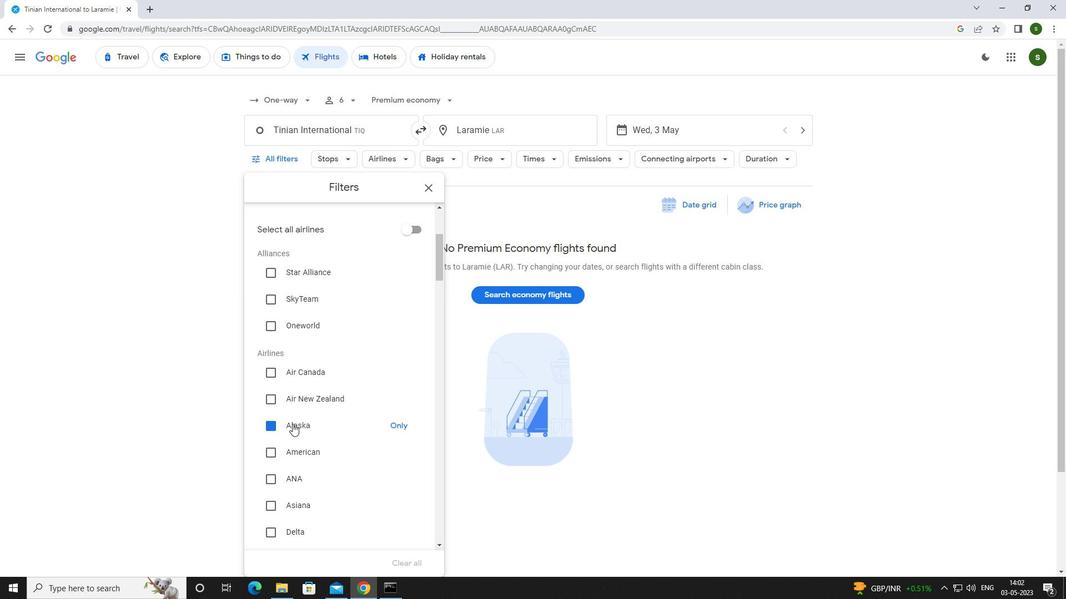 
Action: Mouse scrolled (292, 425) with delta (0, 0)
Screenshot: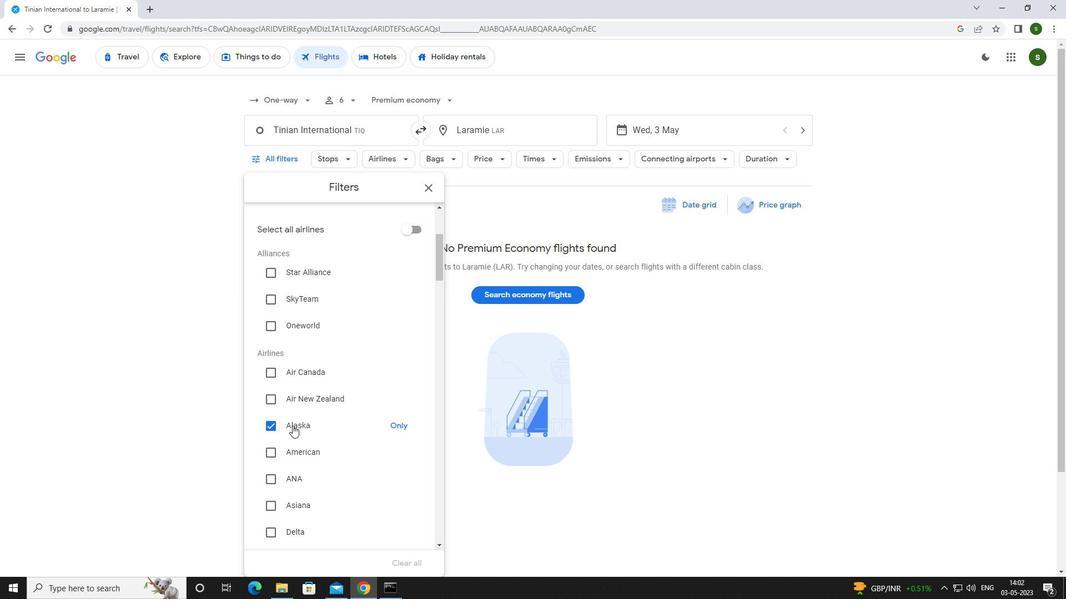 
Action: Mouse scrolled (292, 425) with delta (0, 0)
Screenshot: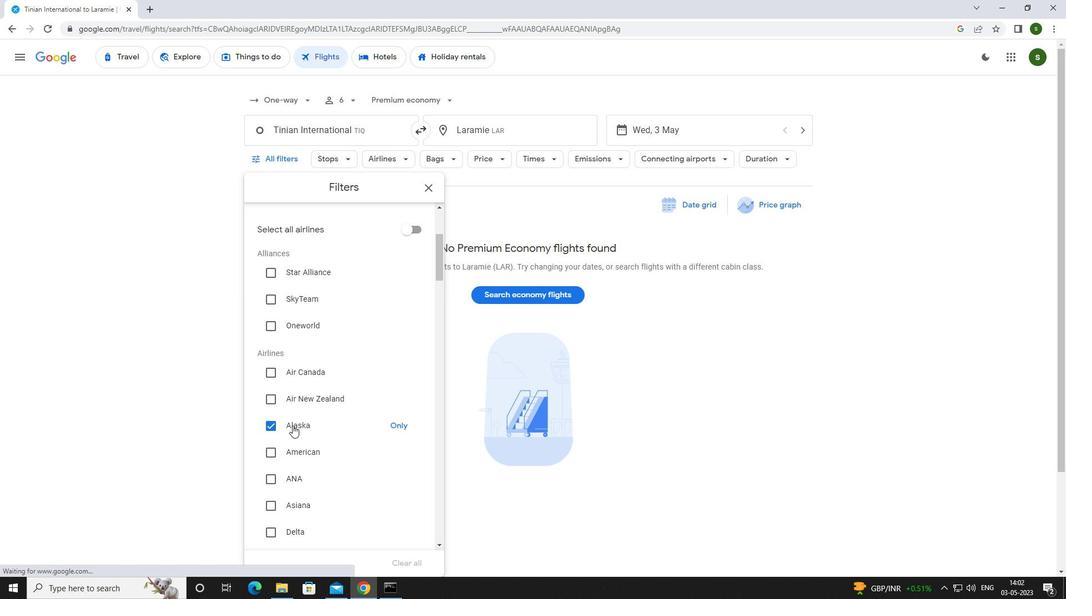 
Action: Mouse scrolled (292, 425) with delta (0, 0)
Screenshot: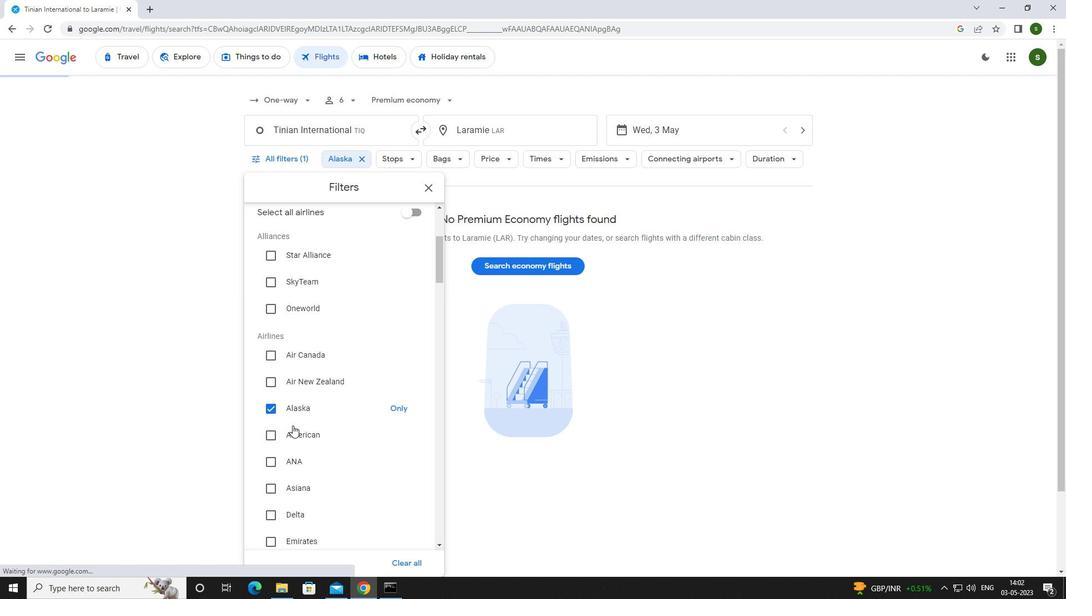 
Action: Mouse scrolled (292, 425) with delta (0, 0)
Screenshot: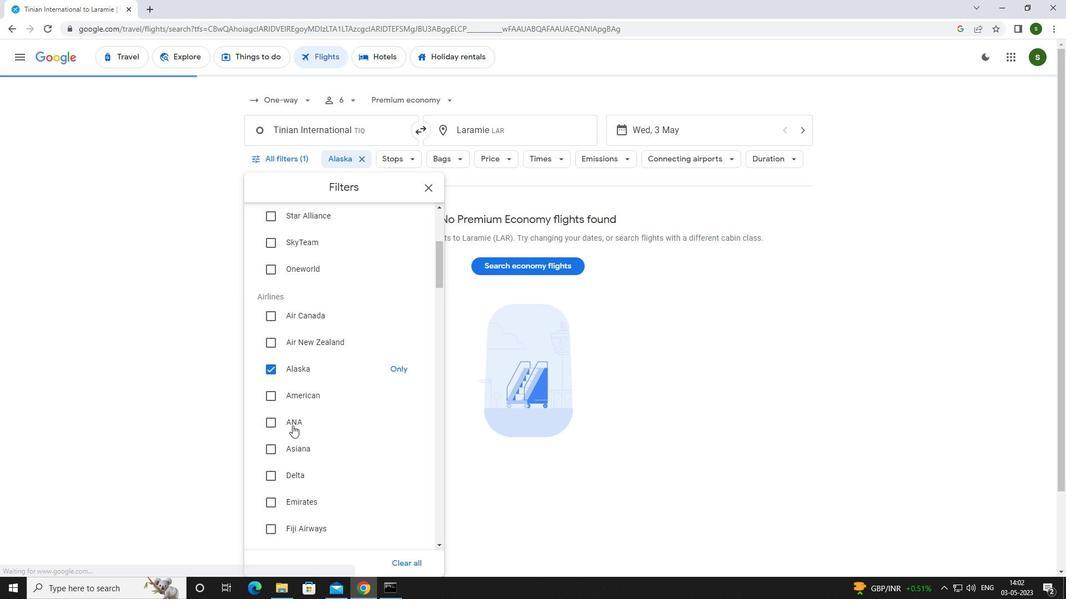
Action: Mouse scrolled (292, 425) with delta (0, 0)
Screenshot: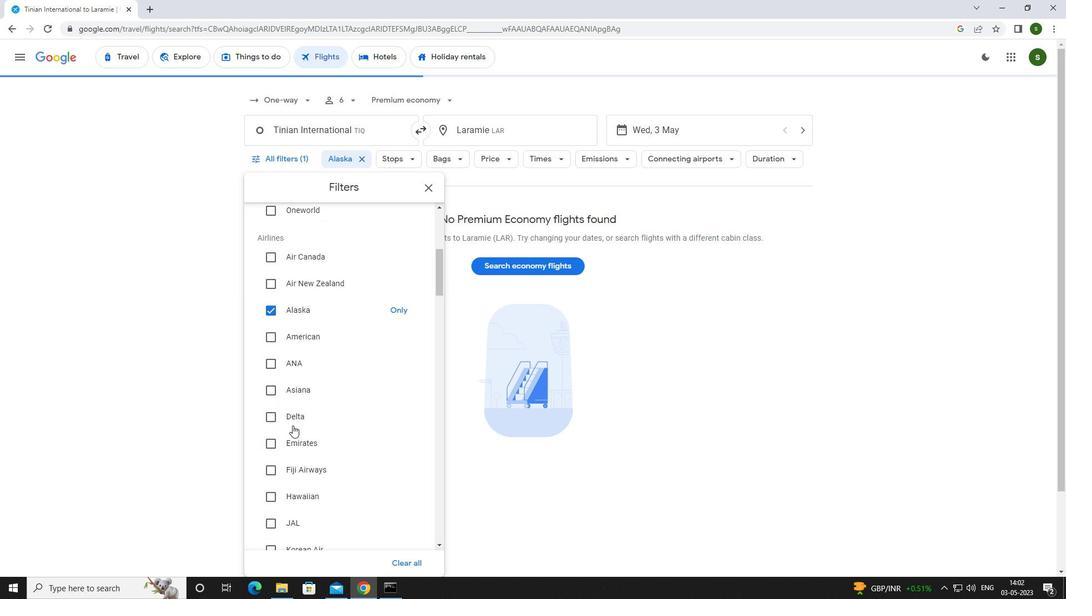 
Action: Mouse scrolled (292, 425) with delta (0, 0)
Screenshot: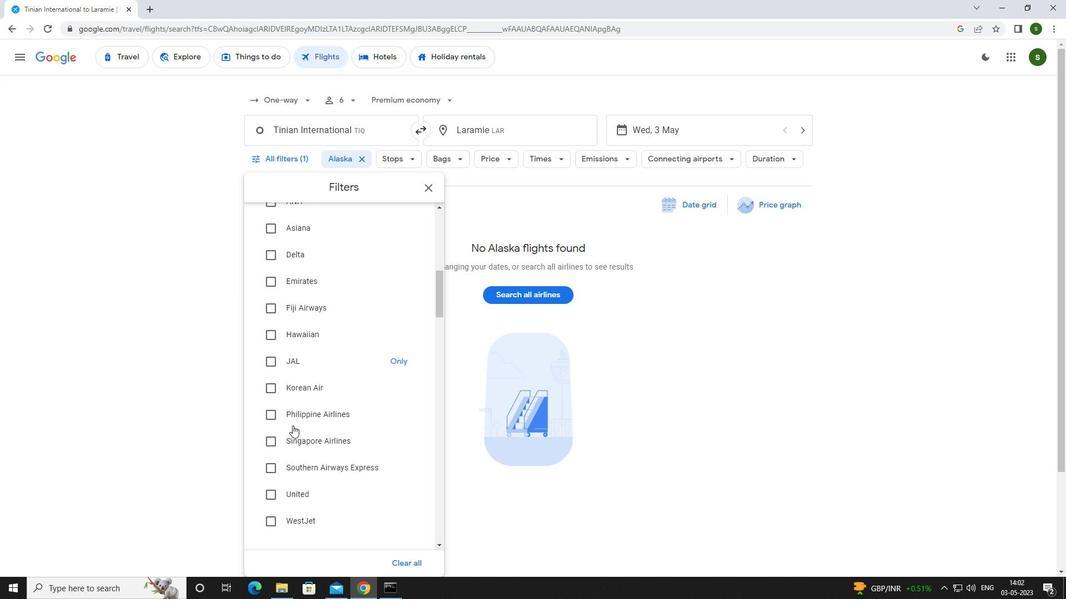 
Action: Mouse scrolled (292, 425) with delta (0, 0)
Screenshot: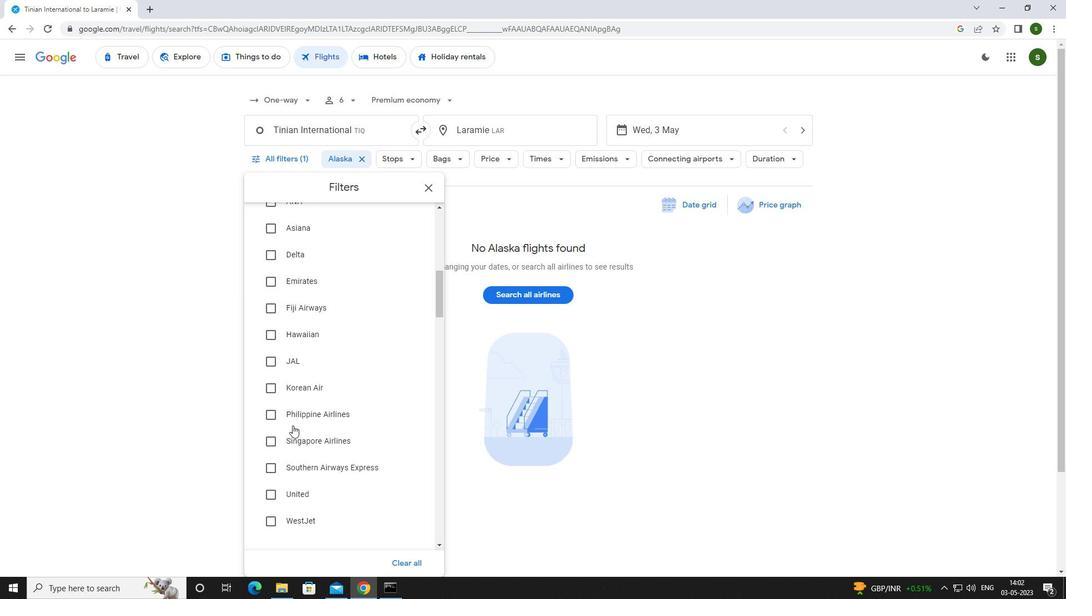 
Action: Mouse scrolled (292, 425) with delta (0, 0)
Screenshot: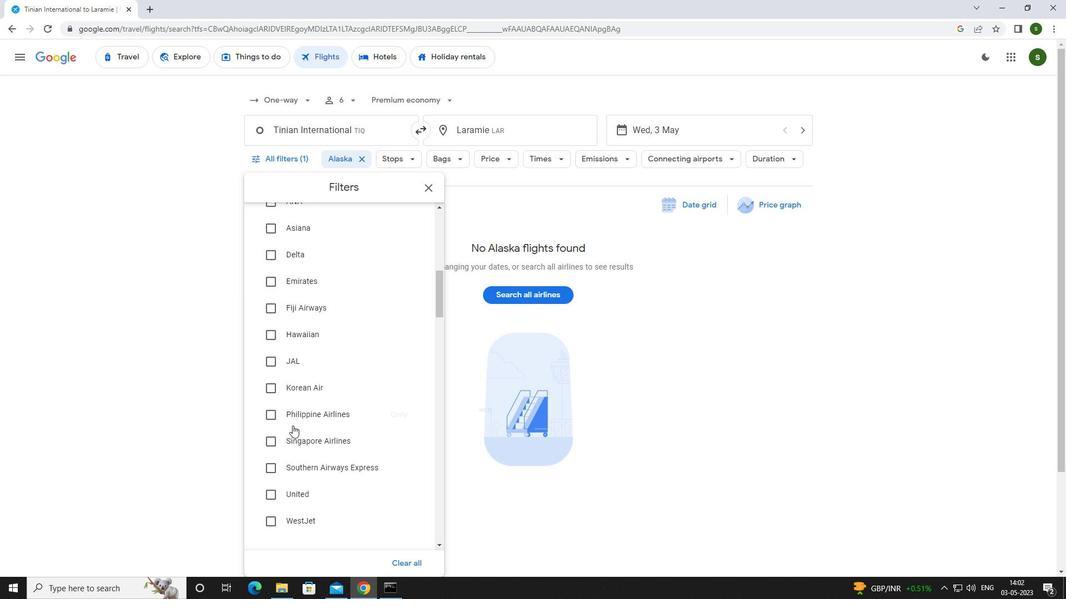 
Action: Mouse scrolled (292, 425) with delta (0, 0)
Screenshot: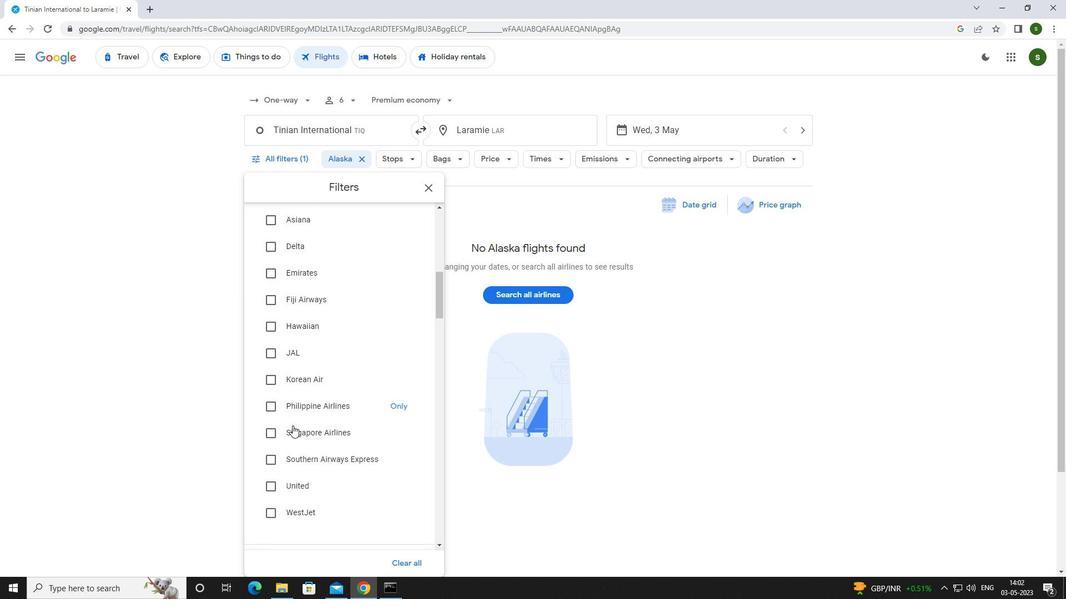 
Action: Mouse scrolled (292, 425) with delta (0, 0)
Screenshot: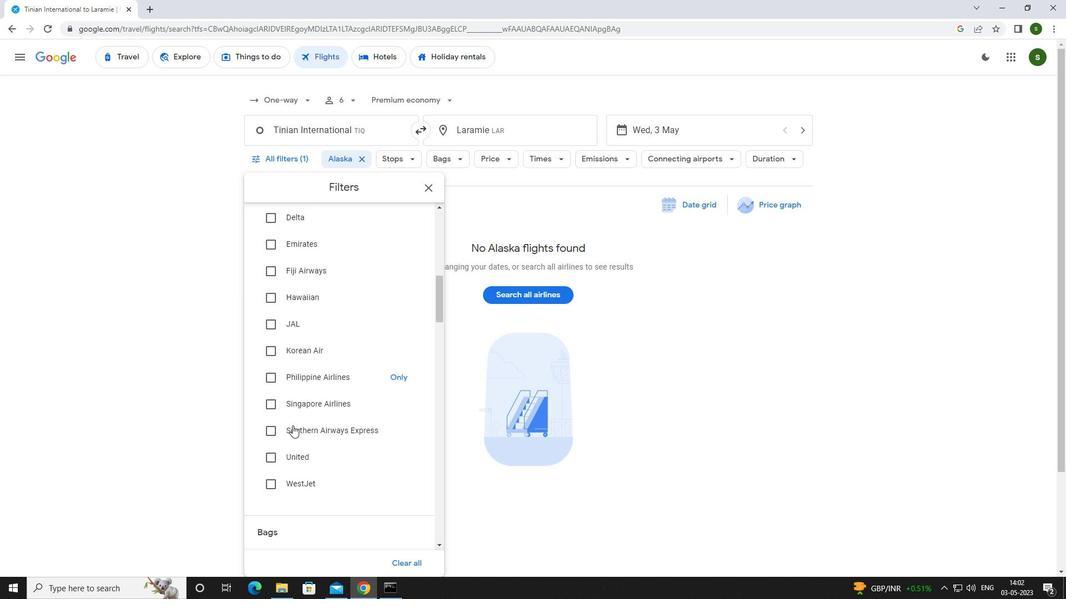 
Action: Mouse moved to (408, 327)
Screenshot: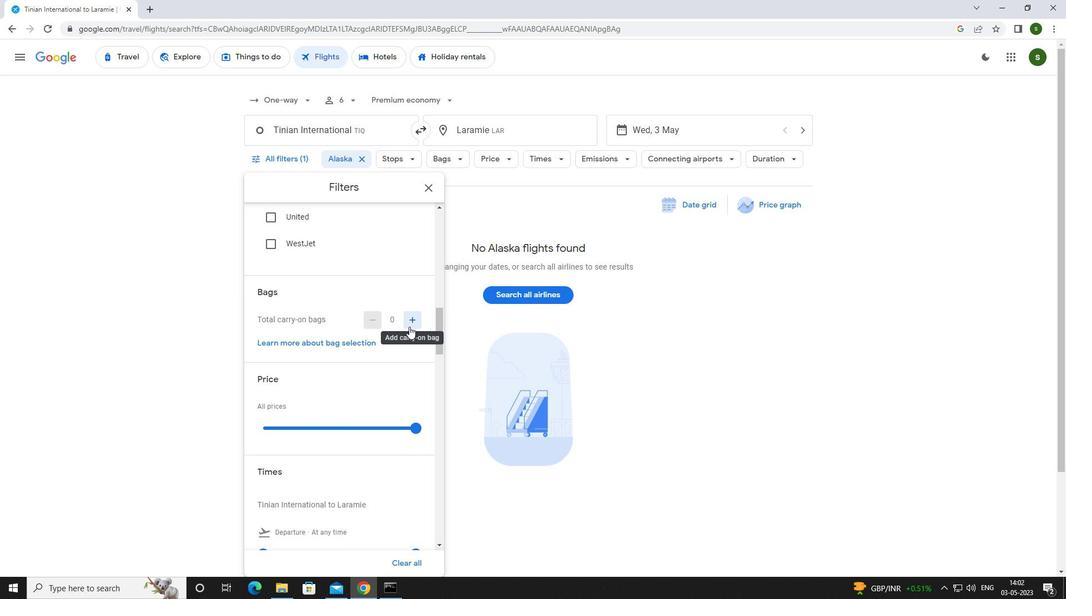 
Action: Mouse scrolled (408, 327) with delta (0, 0)
Screenshot: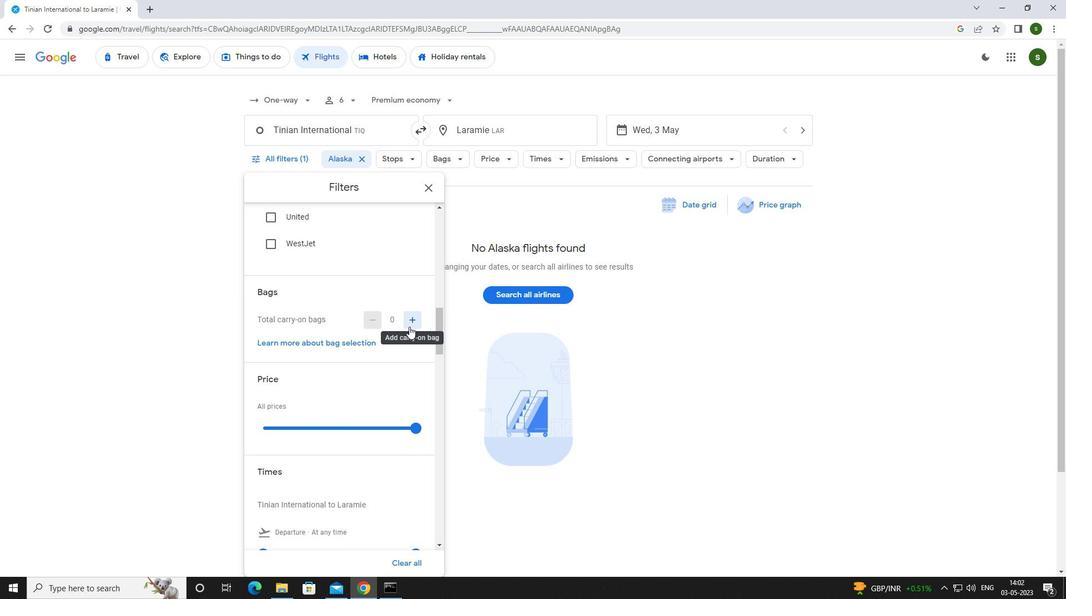 
Action: Mouse scrolled (408, 327) with delta (0, 0)
Screenshot: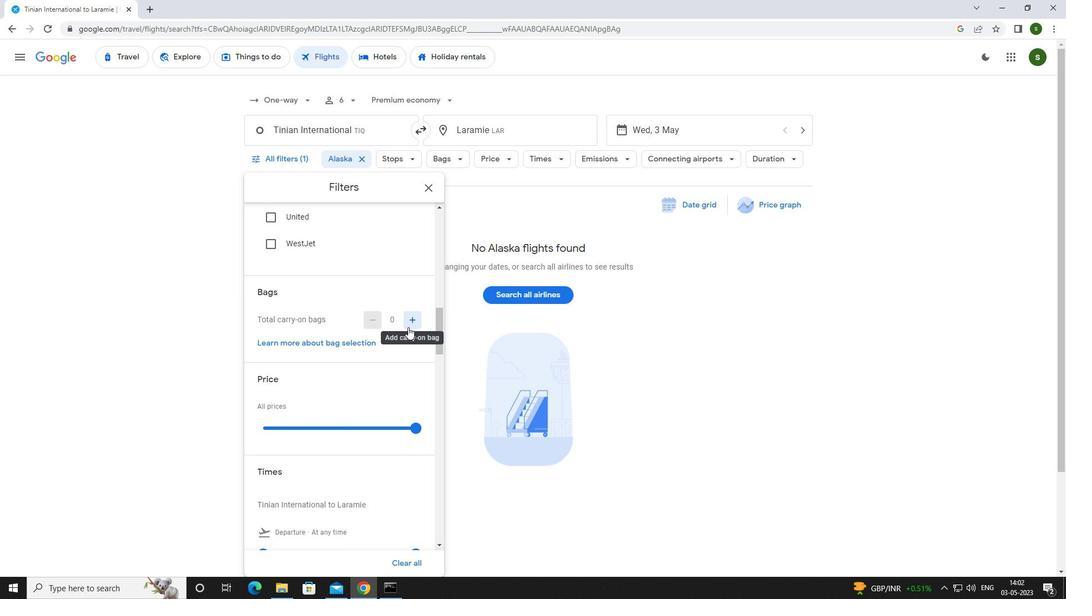 
Action: Mouse moved to (412, 313)
Screenshot: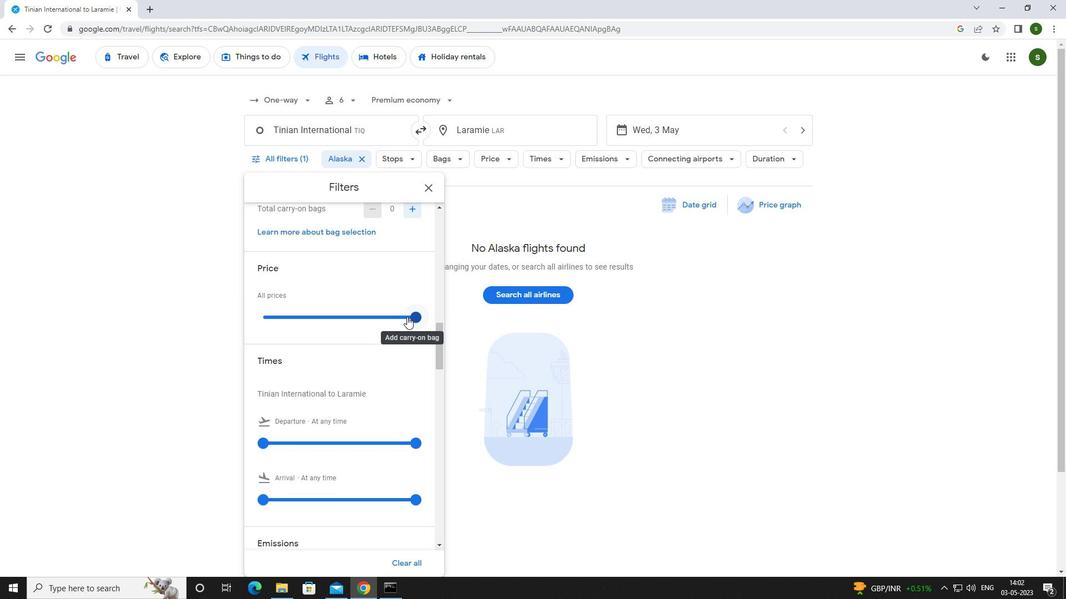 
Action: Mouse pressed left at (412, 313)
Screenshot: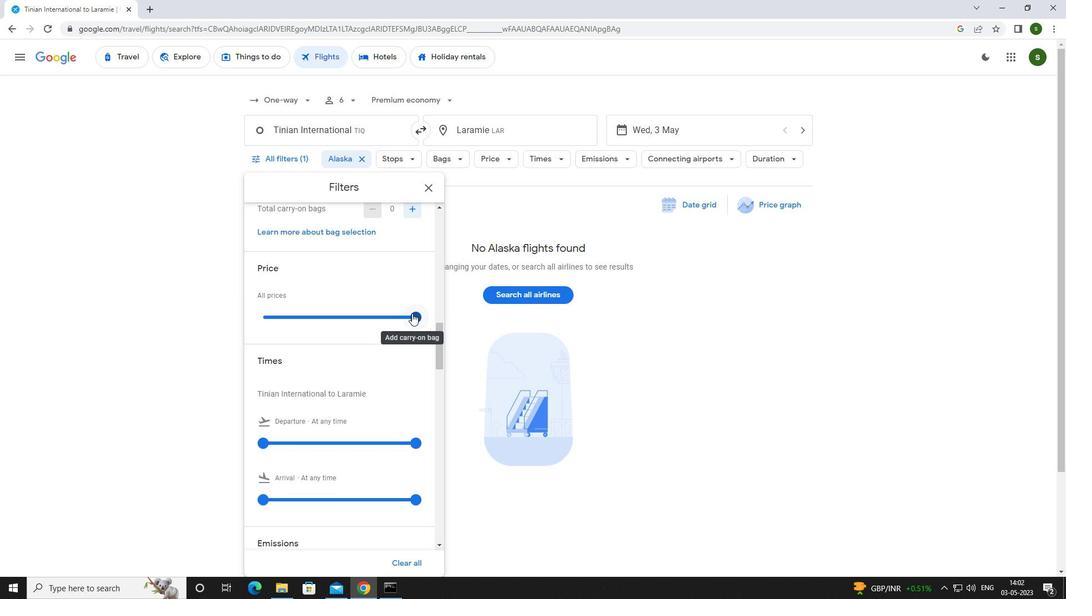 
Action: Mouse scrolled (412, 313) with delta (0, 0)
Screenshot: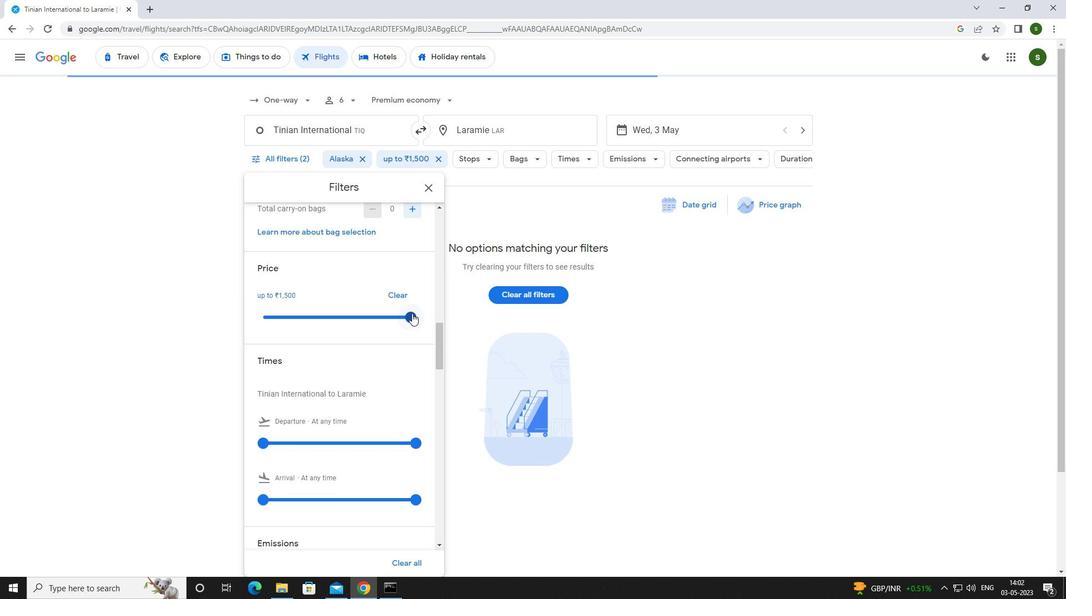 
Action: Mouse moved to (267, 389)
Screenshot: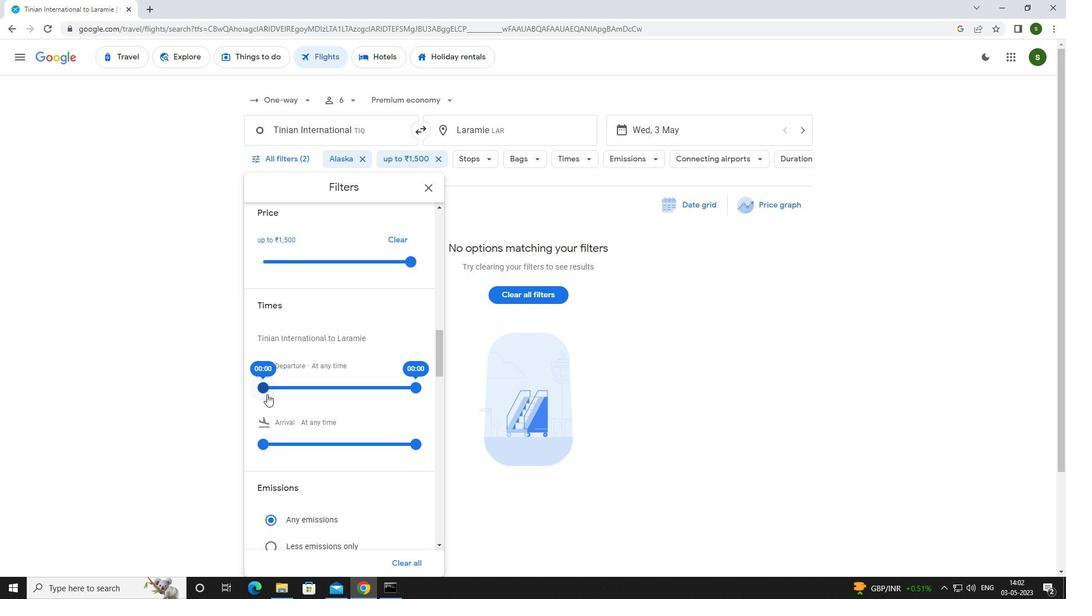 
Action: Mouse pressed left at (267, 389)
Screenshot: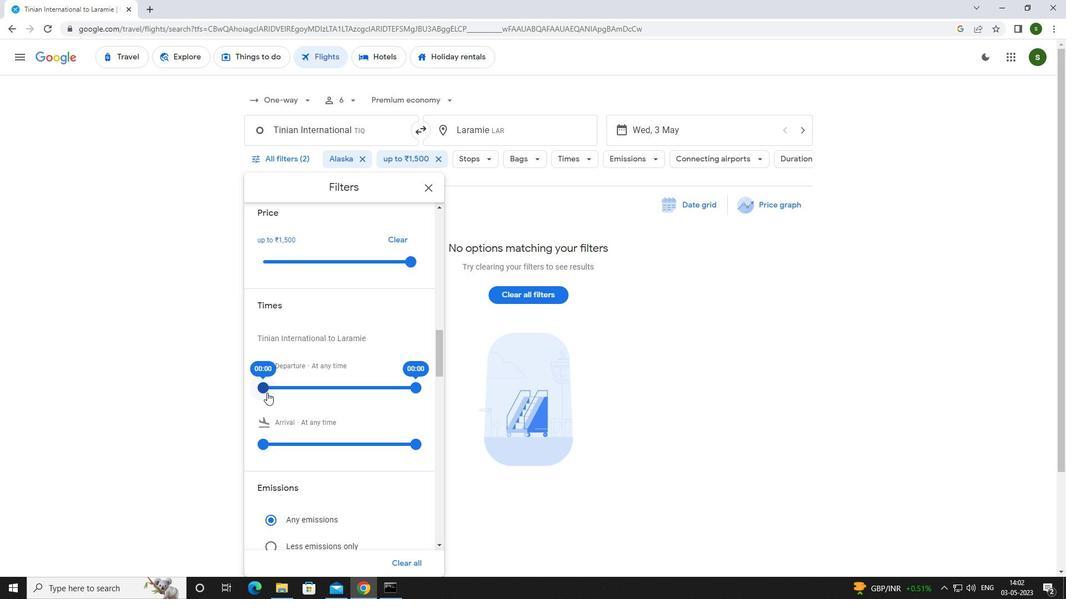 
Action: Mouse moved to (592, 334)
Screenshot: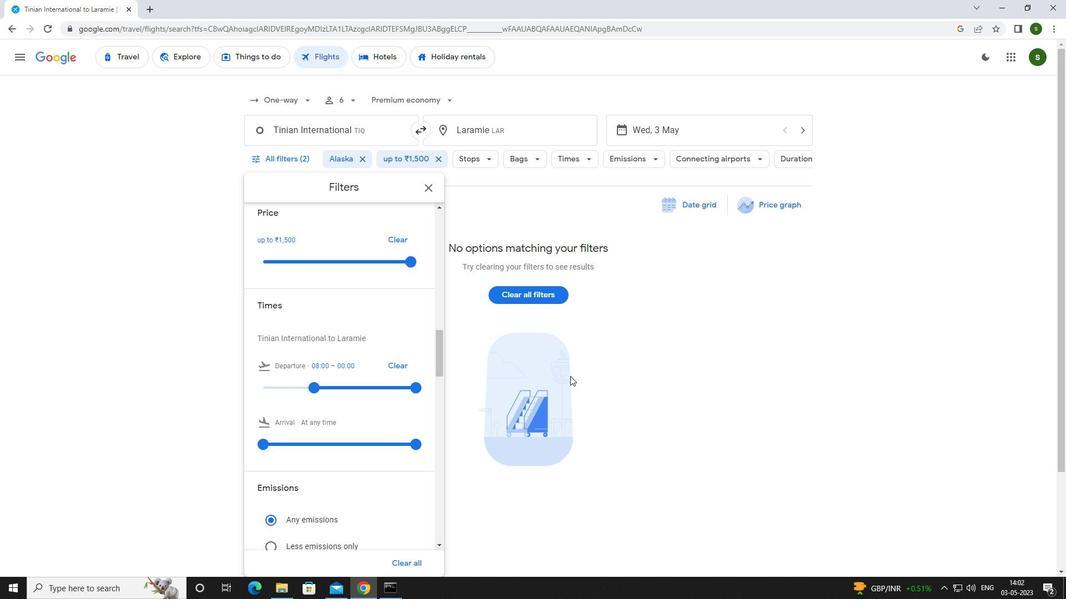 
Action: Mouse pressed left at (592, 334)
Screenshot: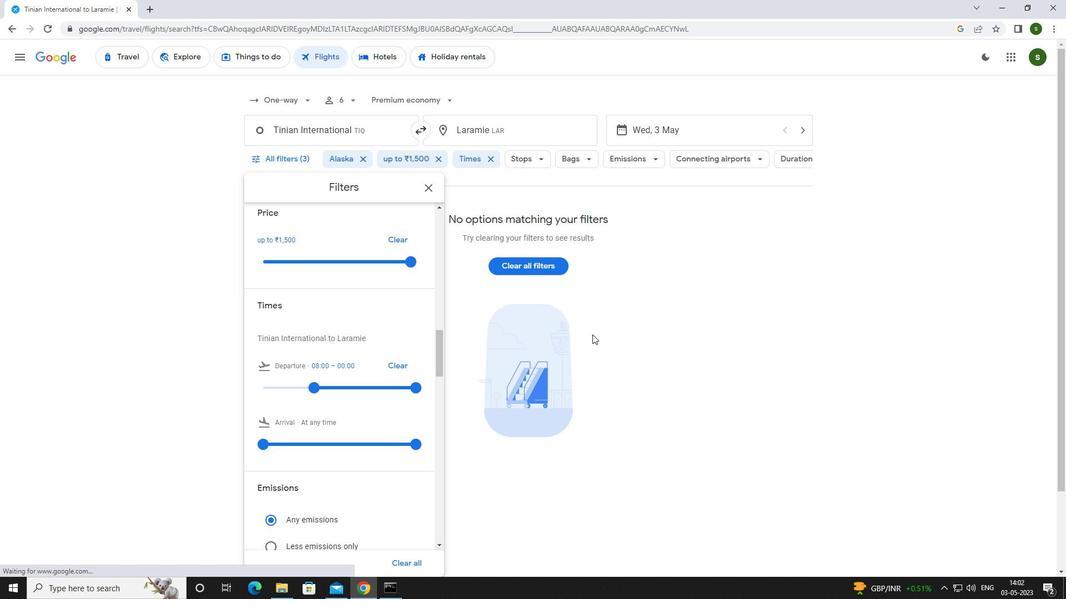 
Action: Mouse moved to (587, 334)
Screenshot: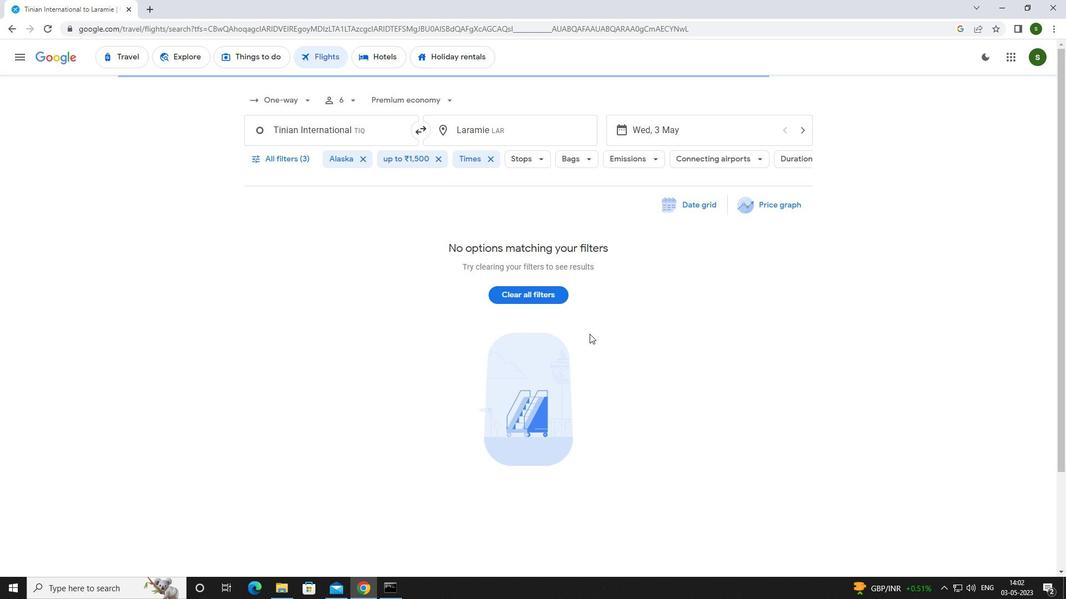 
